 Task: Create a due date automation trigger when advanced on, 2 working days after a card is due add basic not assigned to member @aryan at 11:00 AM.
Action: Mouse moved to (827, 258)
Screenshot: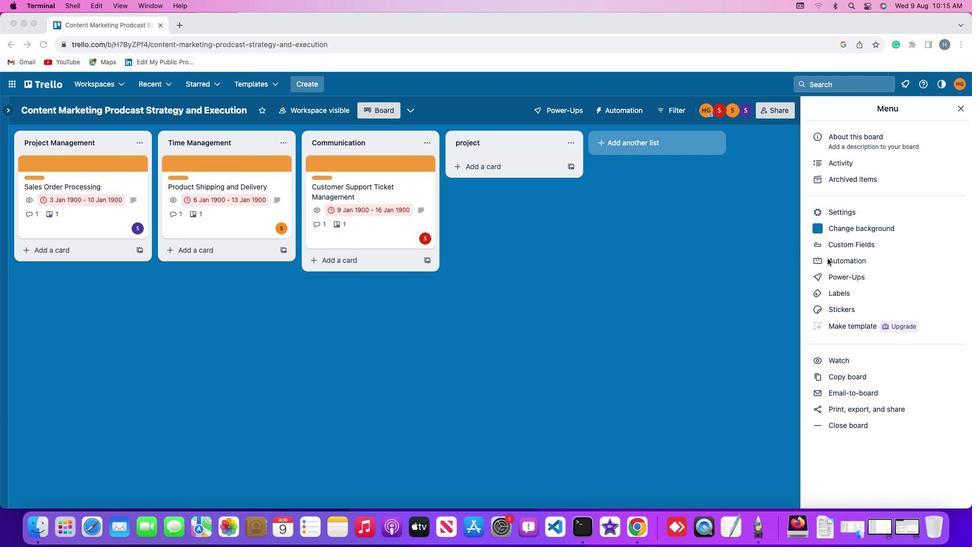
Action: Mouse pressed left at (827, 258)
Screenshot: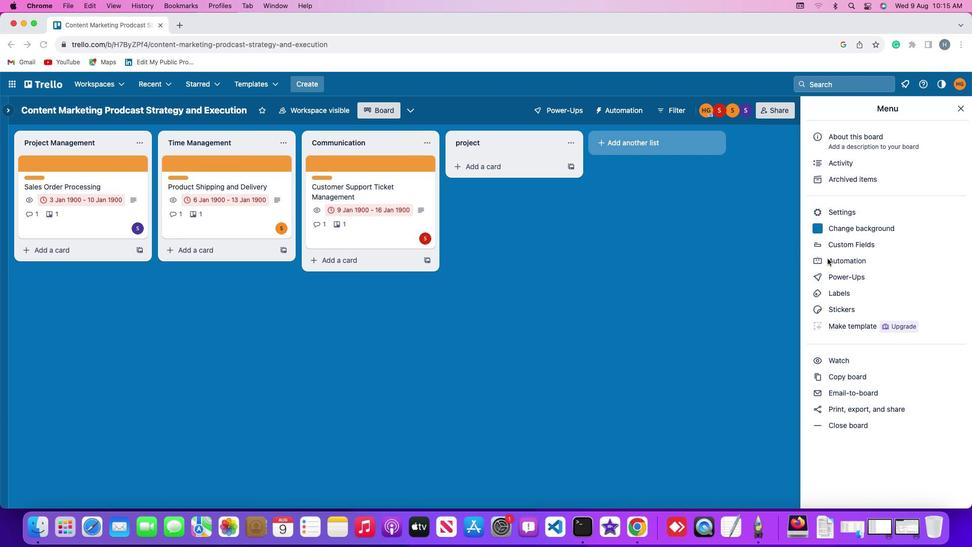 
Action: Mouse pressed left at (827, 258)
Screenshot: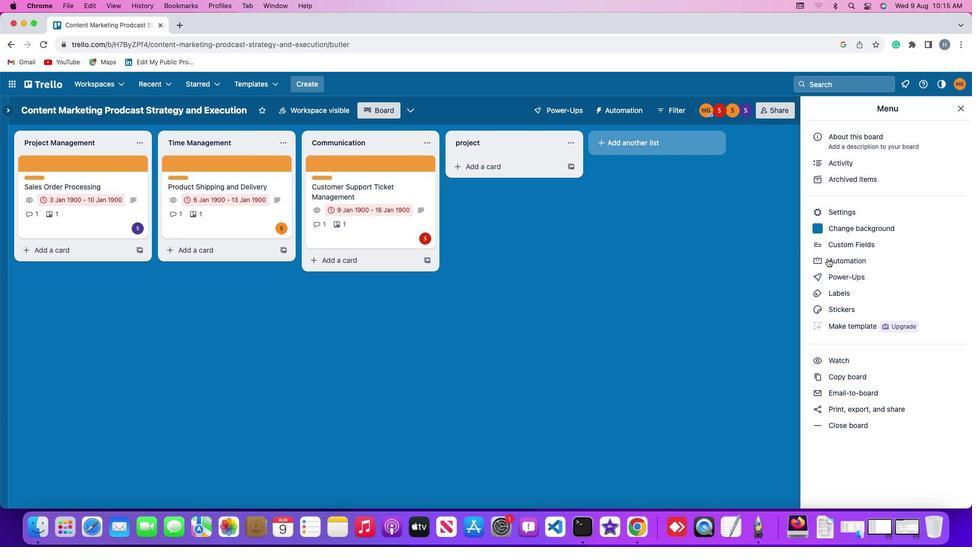 
Action: Mouse moved to (60, 239)
Screenshot: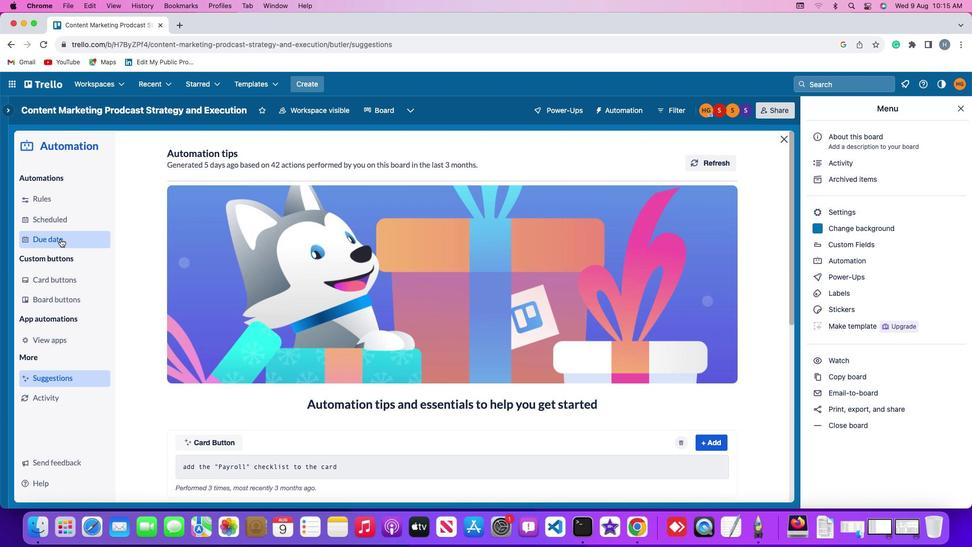 
Action: Mouse pressed left at (60, 239)
Screenshot: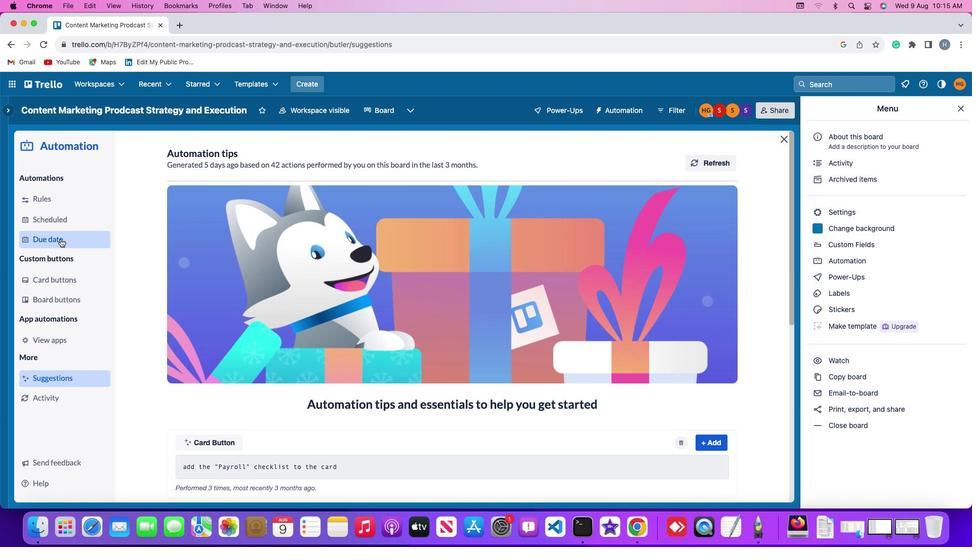 
Action: Mouse moved to (675, 159)
Screenshot: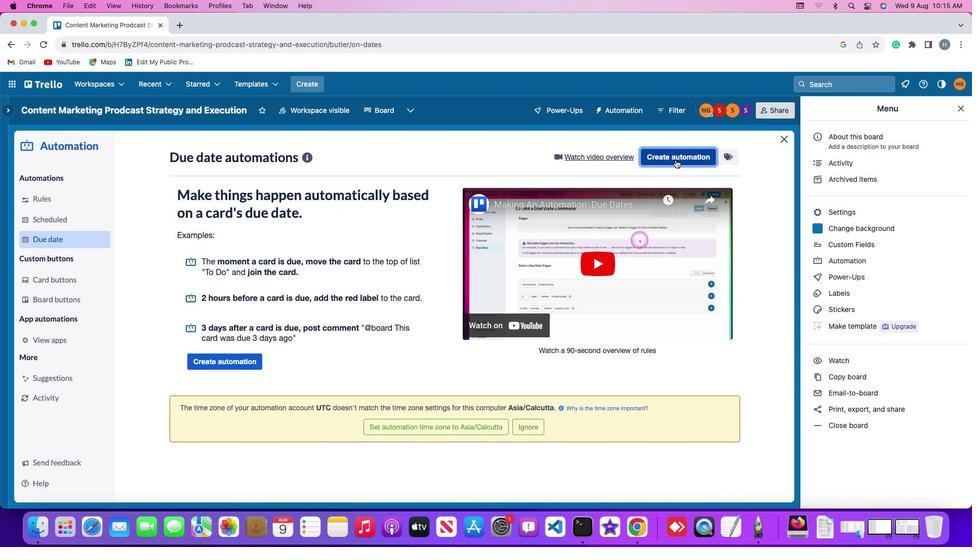 
Action: Mouse pressed left at (675, 159)
Screenshot: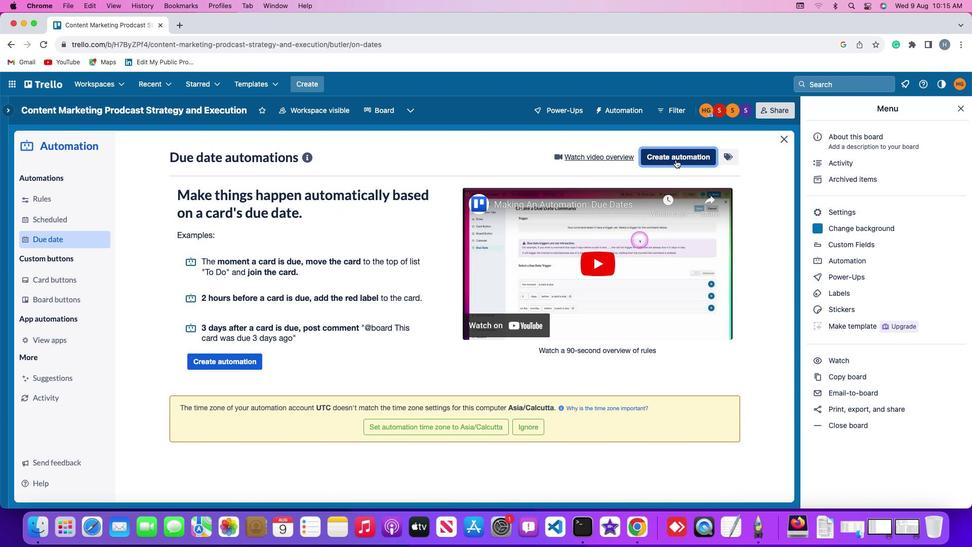 
Action: Mouse moved to (359, 254)
Screenshot: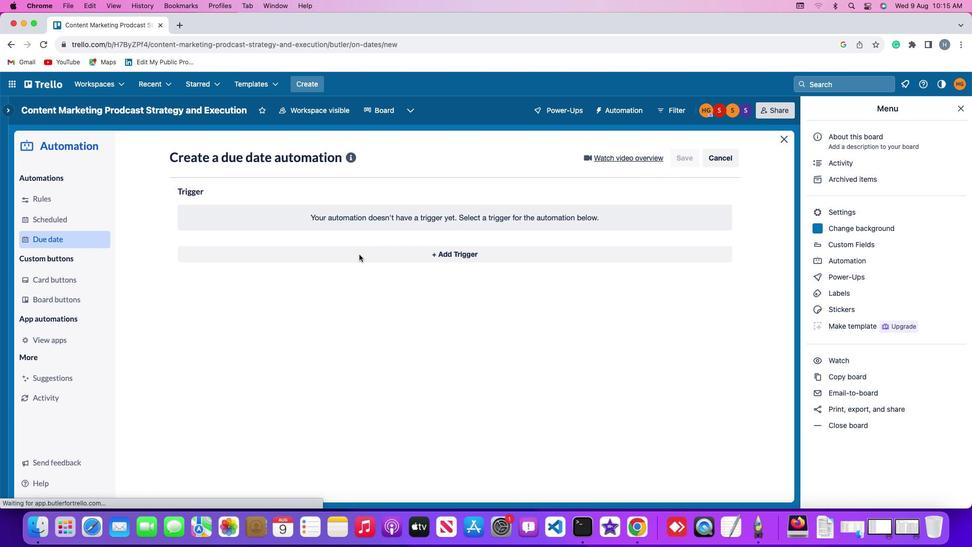 
Action: Mouse pressed left at (359, 254)
Screenshot: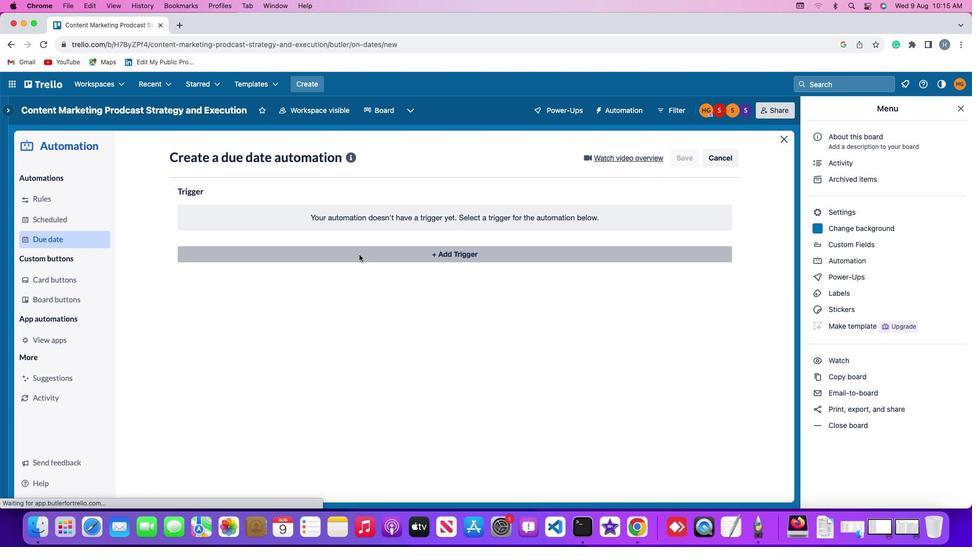 
Action: Mouse moved to (195, 412)
Screenshot: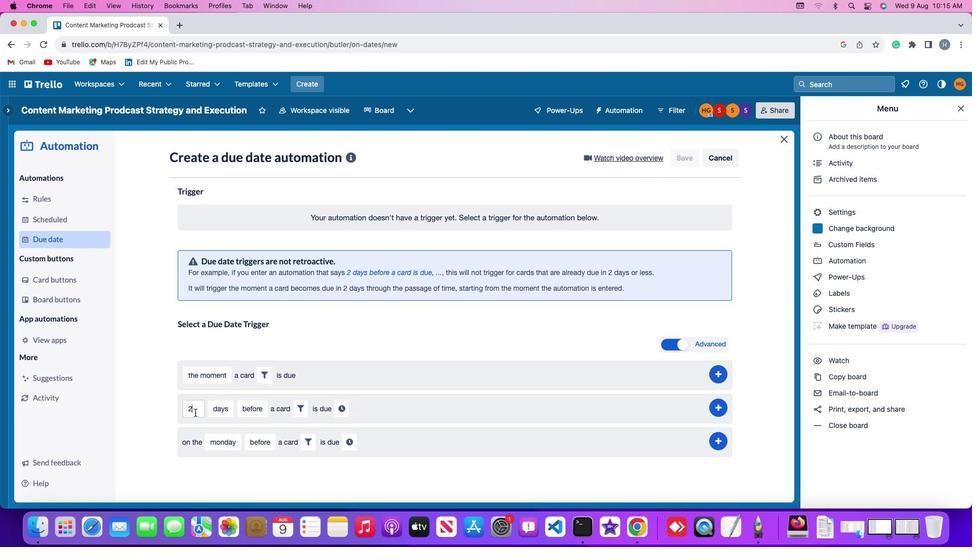 
Action: Mouse pressed left at (195, 412)
Screenshot: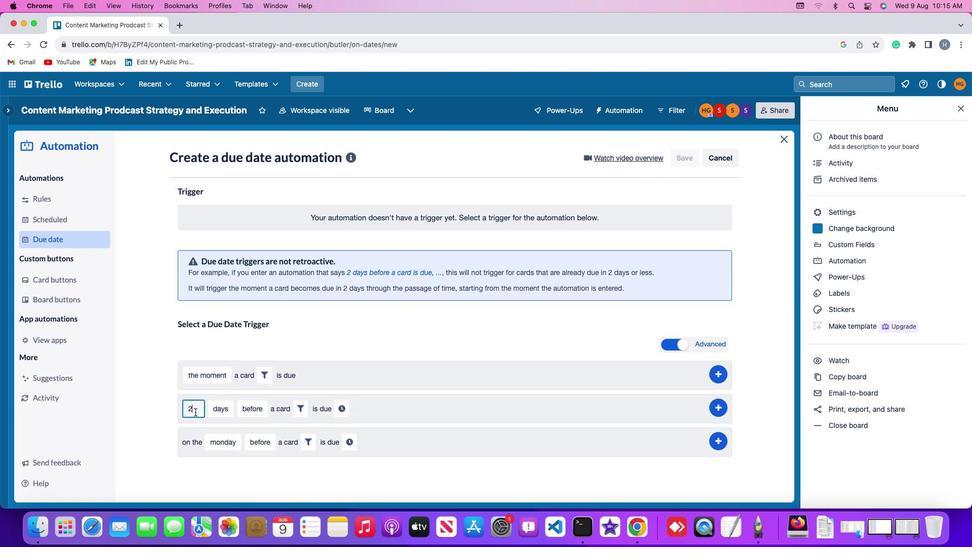
Action: Mouse moved to (195, 410)
Screenshot: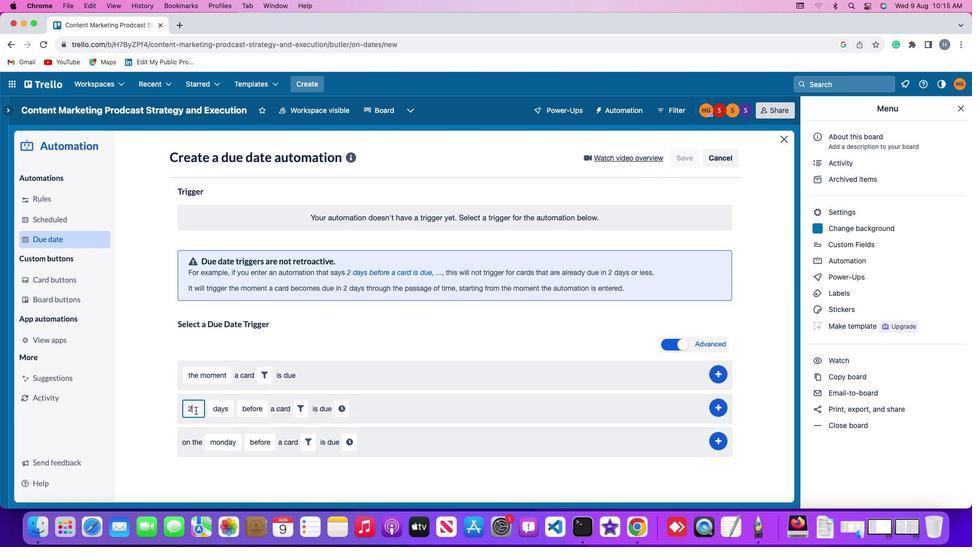 
Action: Key pressed Key.backspace'2'
Screenshot: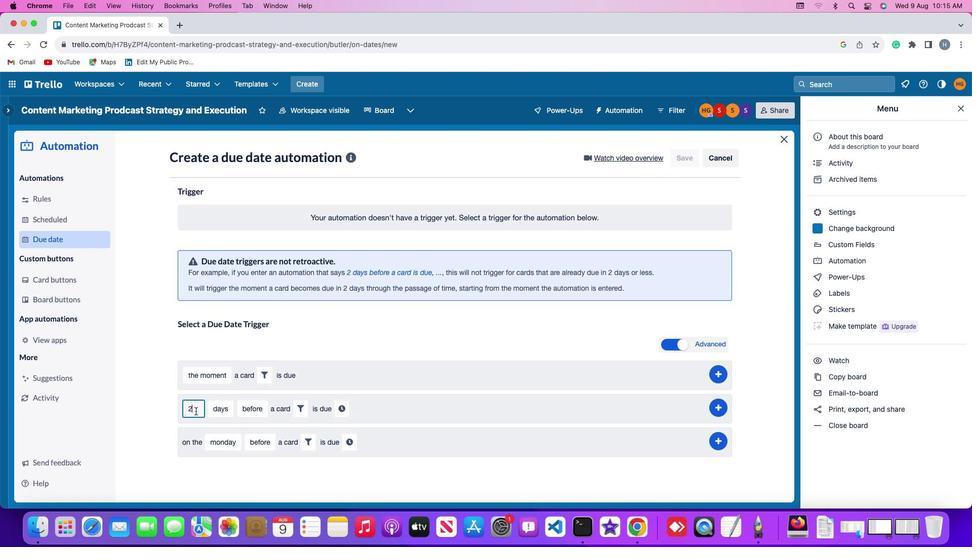 
Action: Mouse moved to (220, 412)
Screenshot: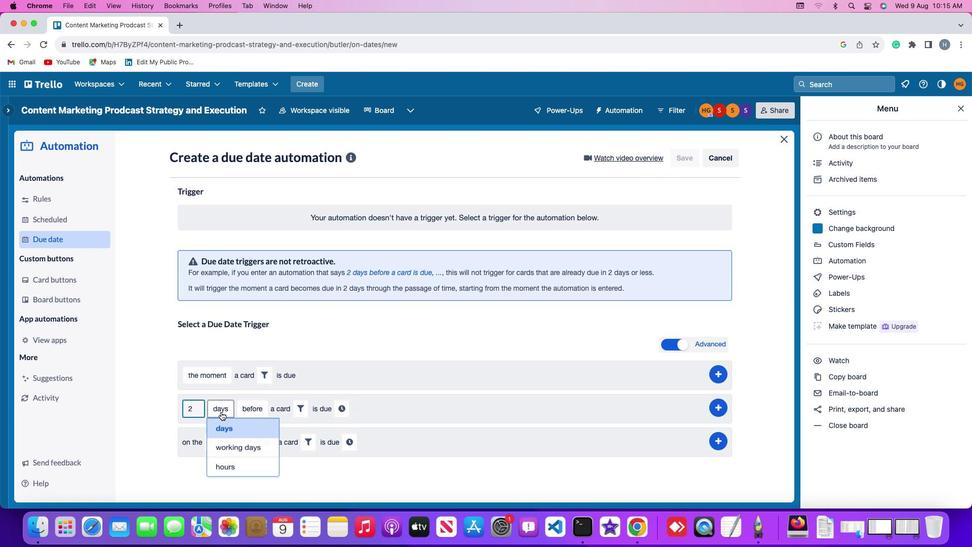 
Action: Mouse pressed left at (220, 412)
Screenshot: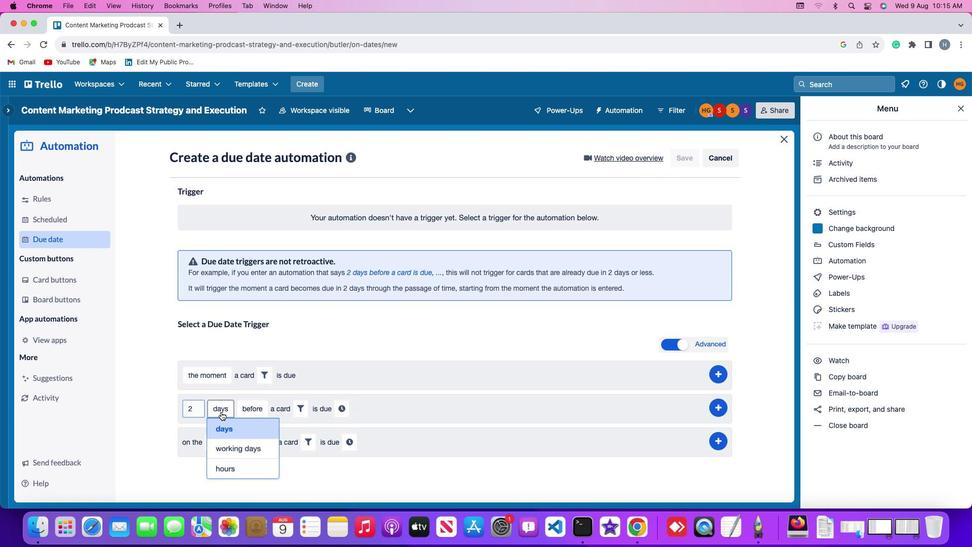
Action: Mouse moved to (225, 447)
Screenshot: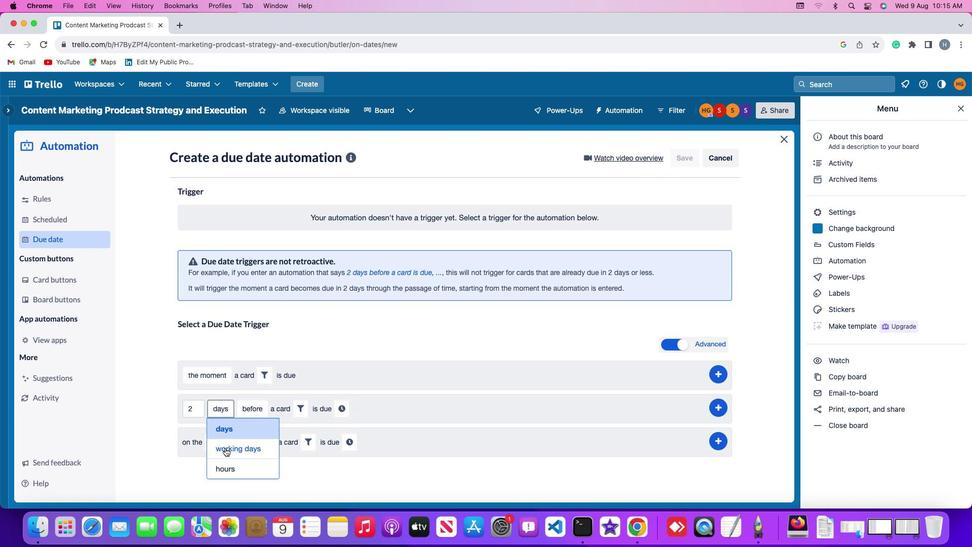 
Action: Mouse pressed left at (225, 447)
Screenshot: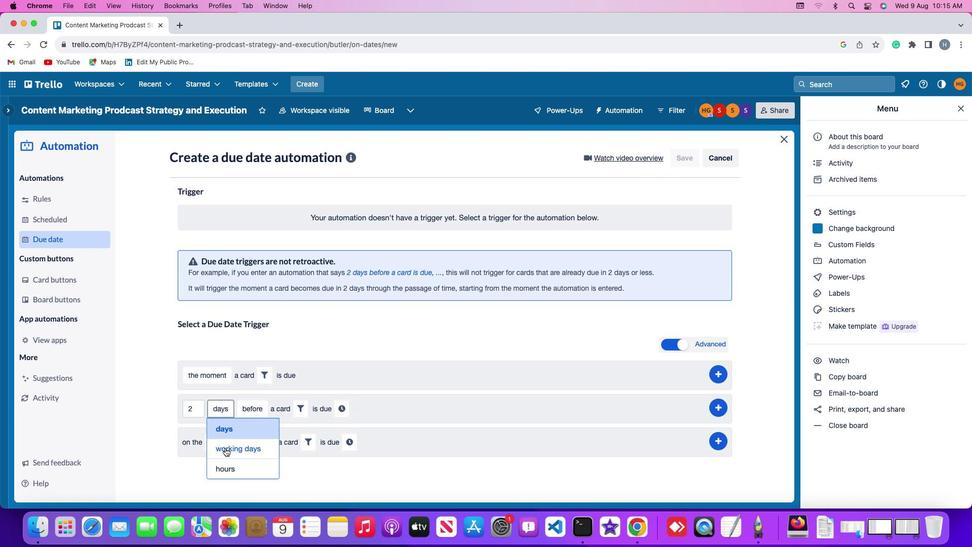 
Action: Mouse moved to (277, 409)
Screenshot: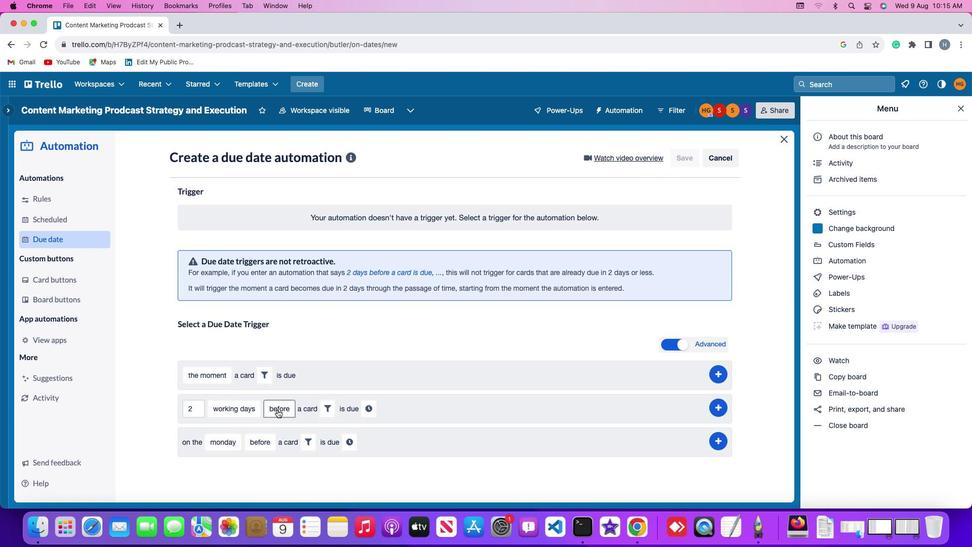 
Action: Mouse pressed left at (277, 409)
Screenshot: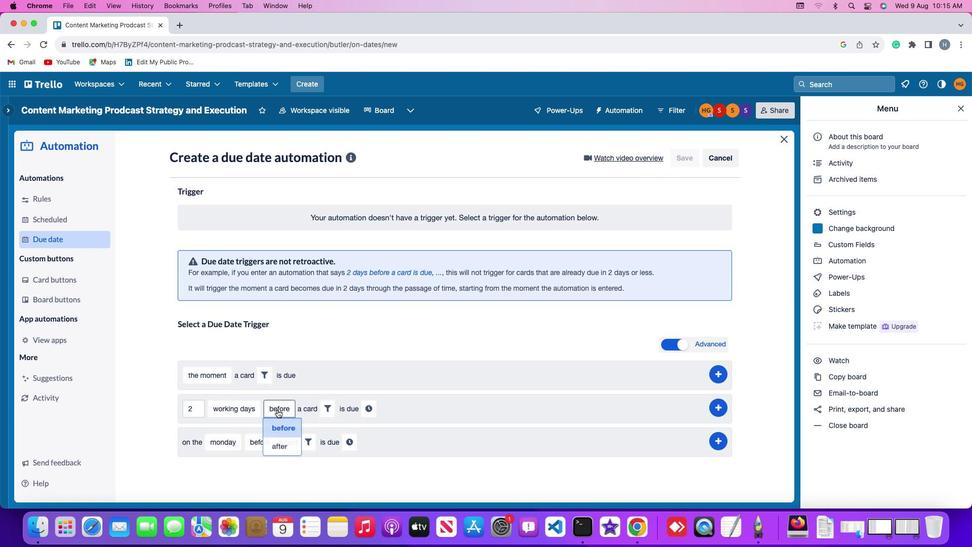 
Action: Mouse moved to (276, 448)
Screenshot: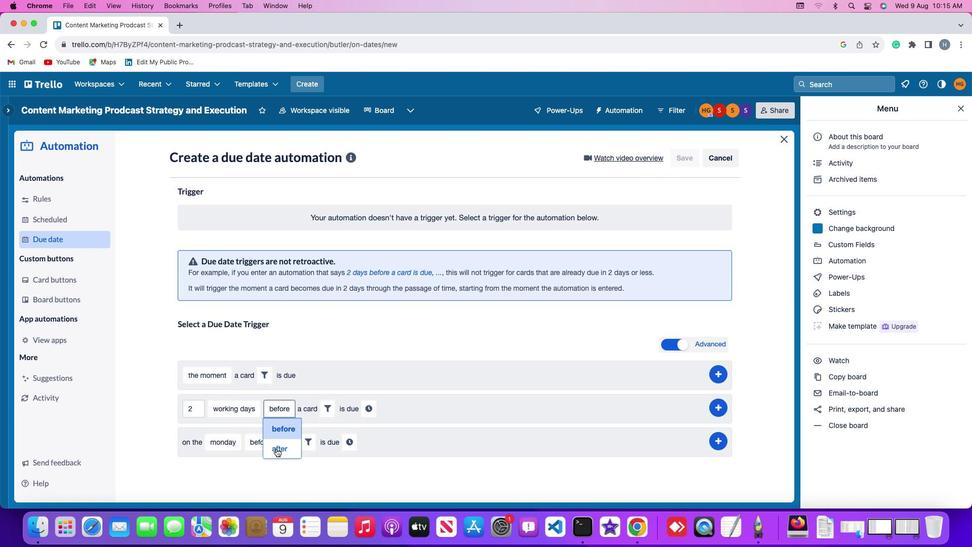 
Action: Mouse pressed left at (276, 448)
Screenshot: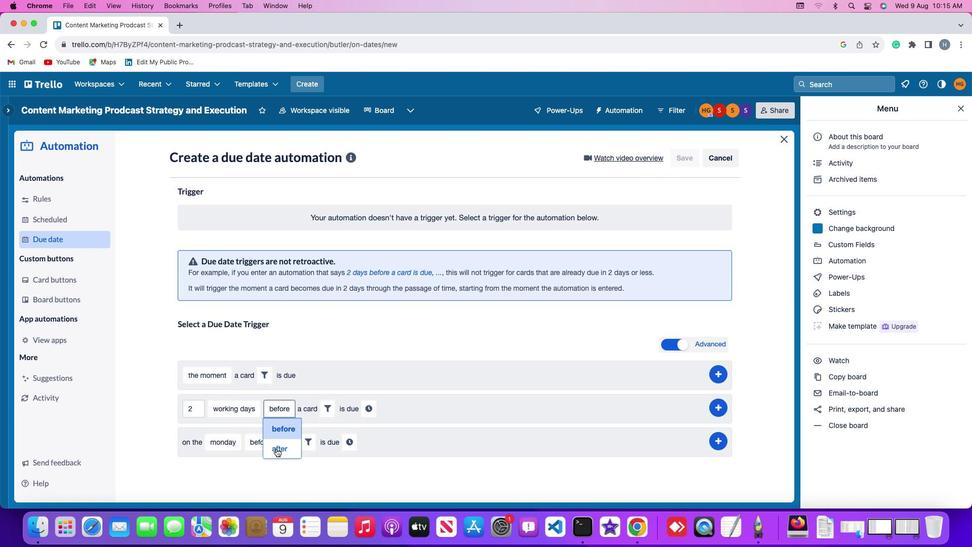 
Action: Mouse moved to (318, 411)
Screenshot: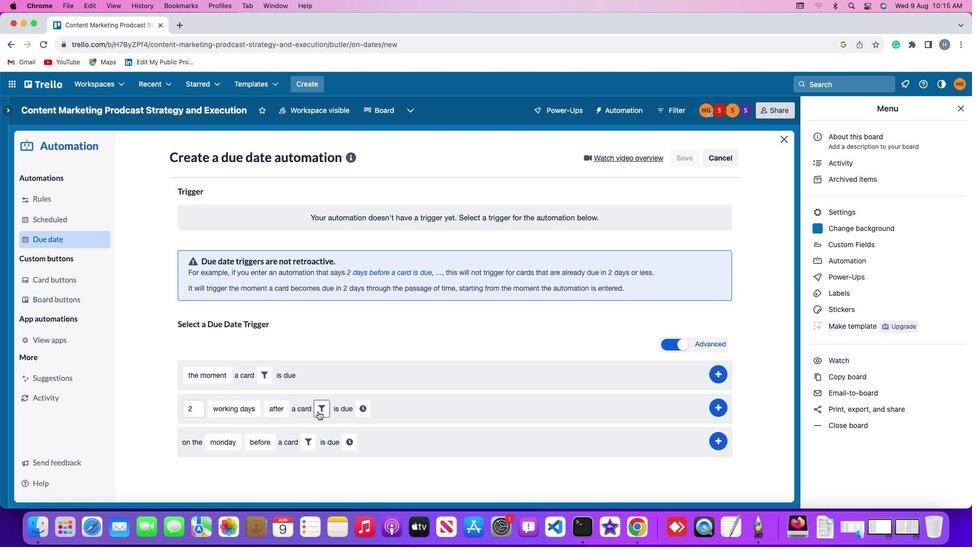 
Action: Mouse pressed left at (318, 411)
Screenshot: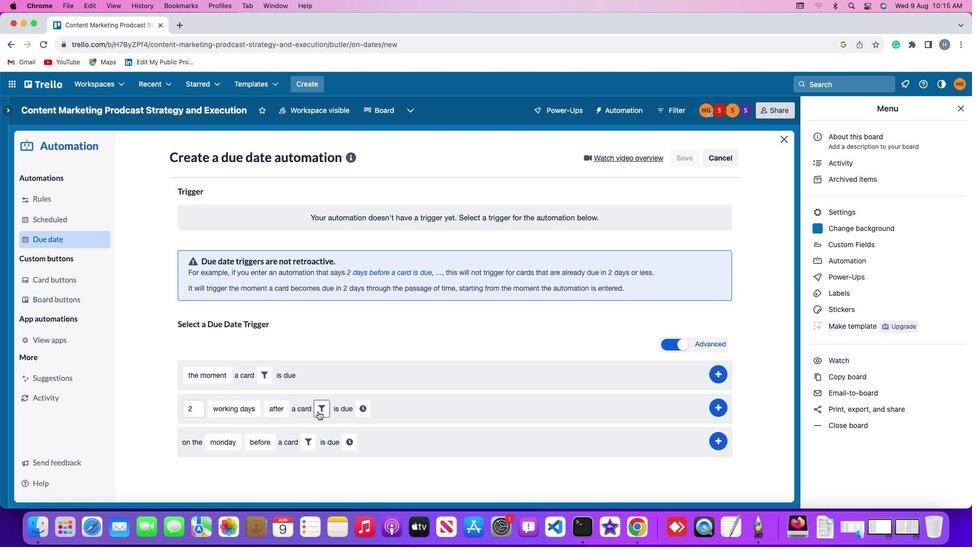 
Action: Mouse moved to (299, 473)
Screenshot: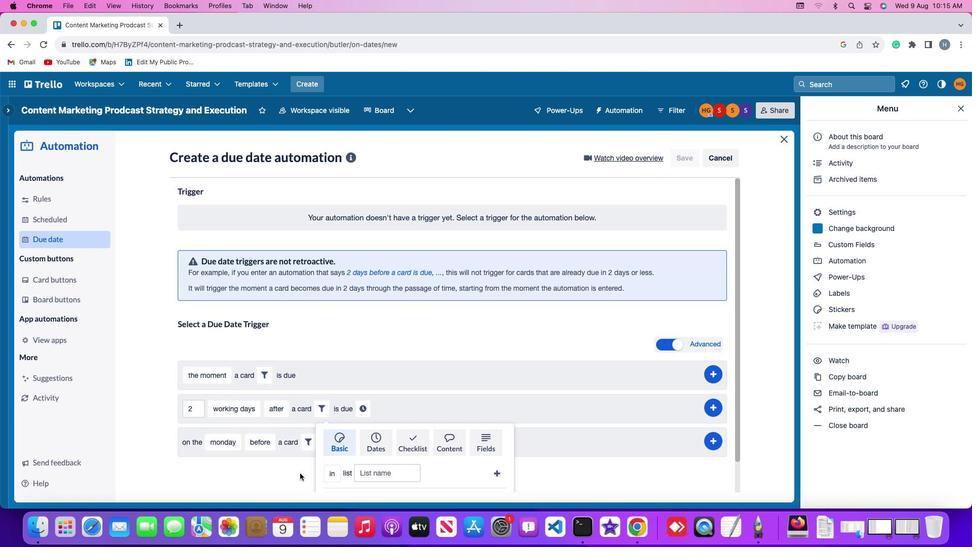 
Action: Mouse scrolled (299, 473) with delta (0, 0)
Screenshot: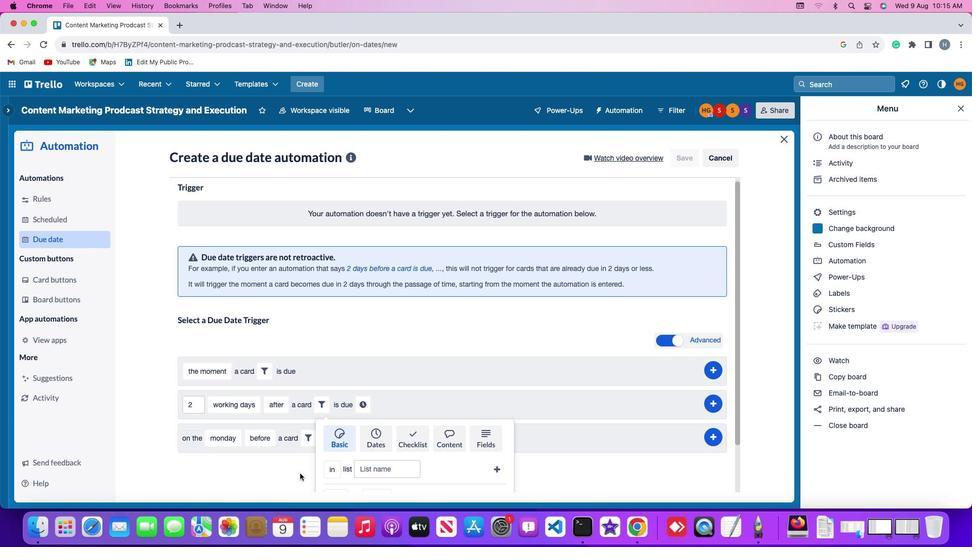 
Action: Mouse scrolled (299, 473) with delta (0, 0)
Screenshot: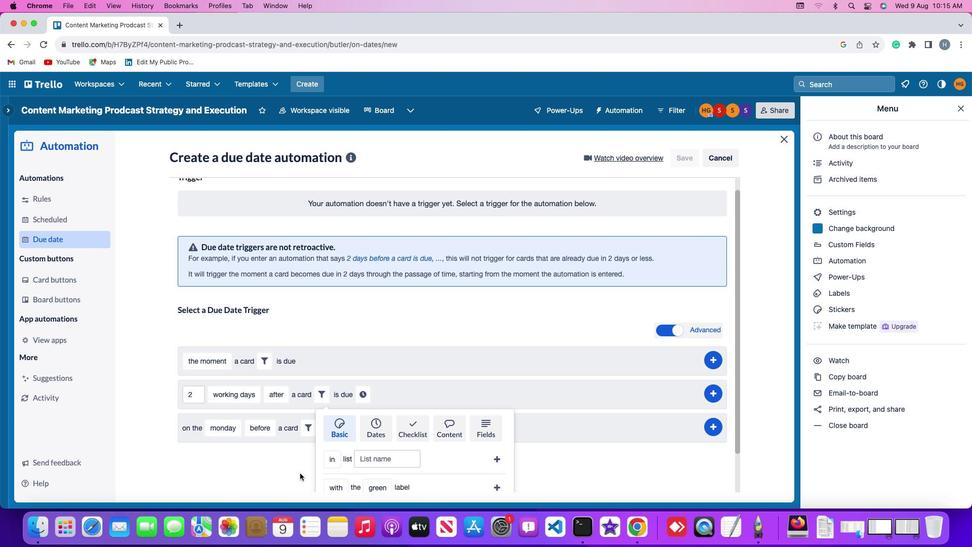 
Action: Mouse scrolled (299, 473) with delta (0, -1)
Screenshot: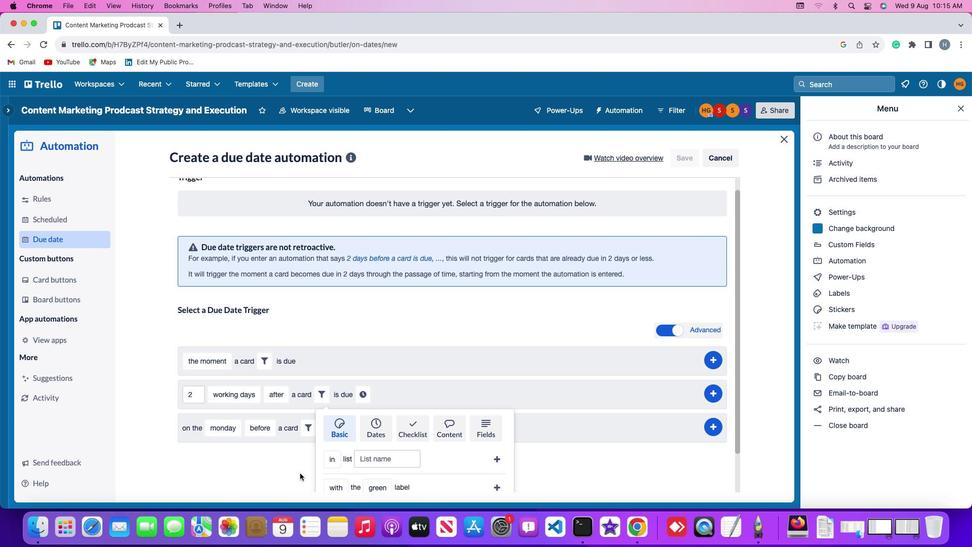 
Action: Mouse scrolled (299, 473) with delta (0, -2)
Screenshot: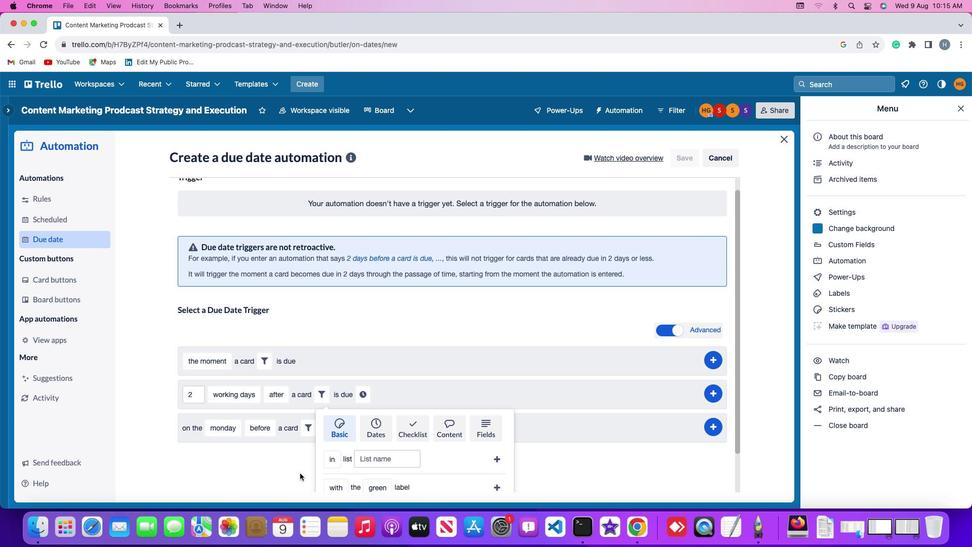 
Action: Mouse scrolled (299, 473) with delta (0, -3)
Screenshot: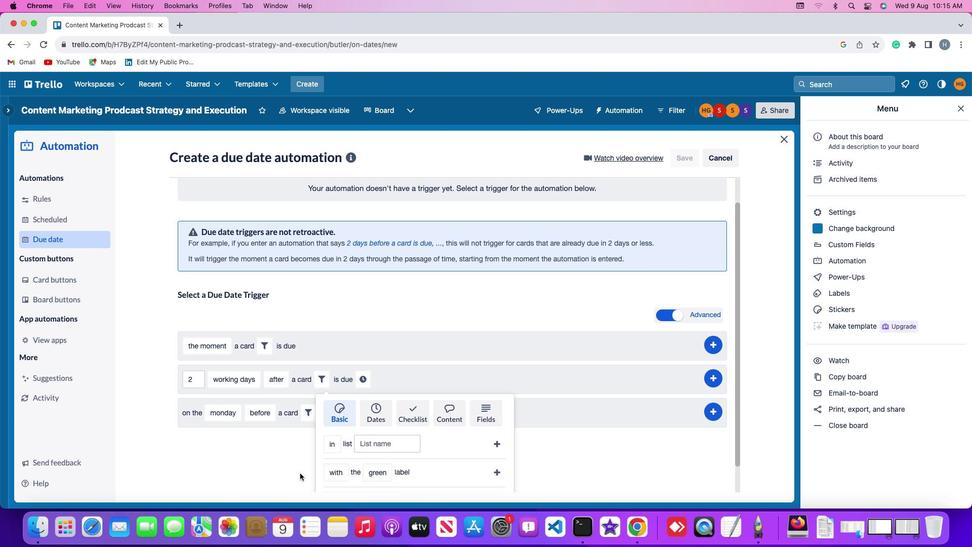 
Action: Mouse scrolled (299, 473) with delta (0, -3)
Screenshot: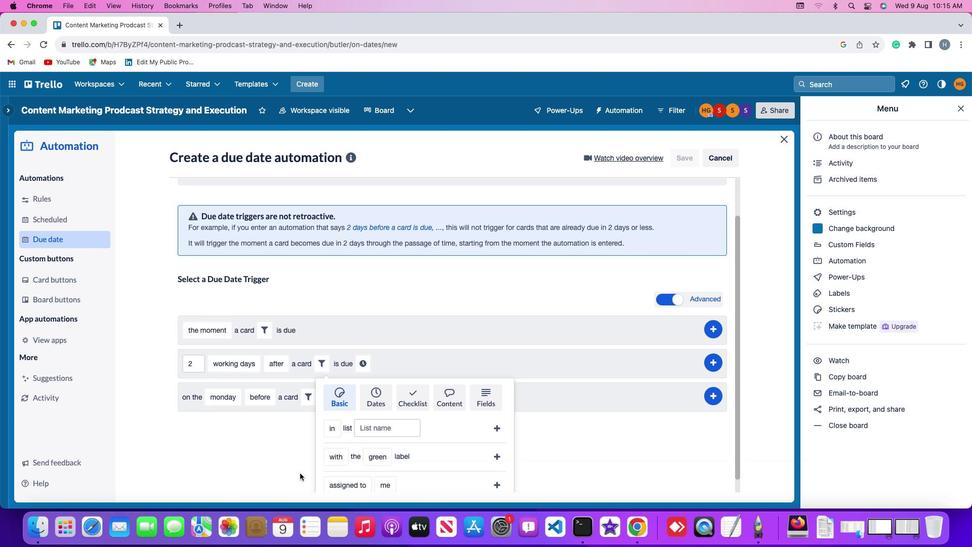 
Action: Mouse scrolled (299, 473) with delta (0, 0)
Screenshot: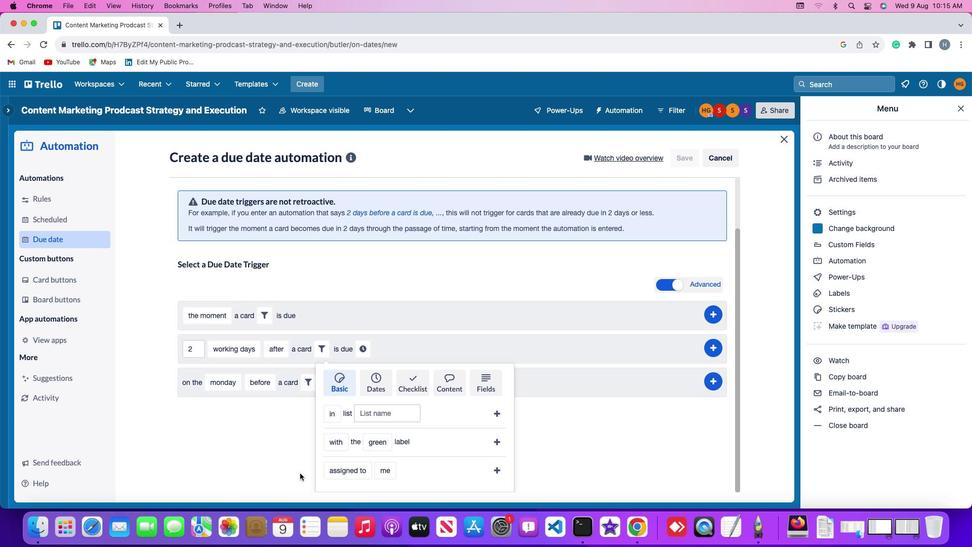
Action: Mouse scrolled (299, 473) with delta (0, 0)
Screenshot: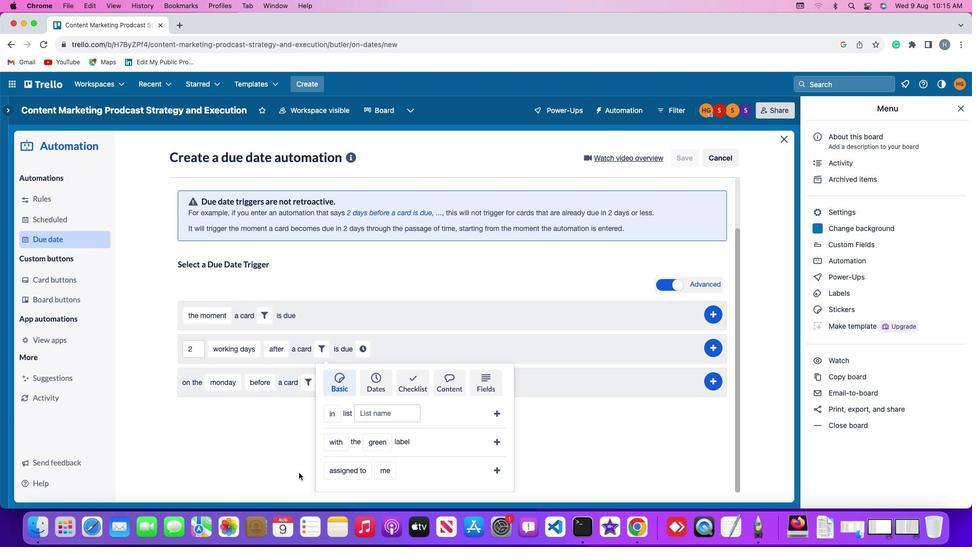 
Action: Mouse scrolled (299, 473) with delta (0, -1)
Screenshot: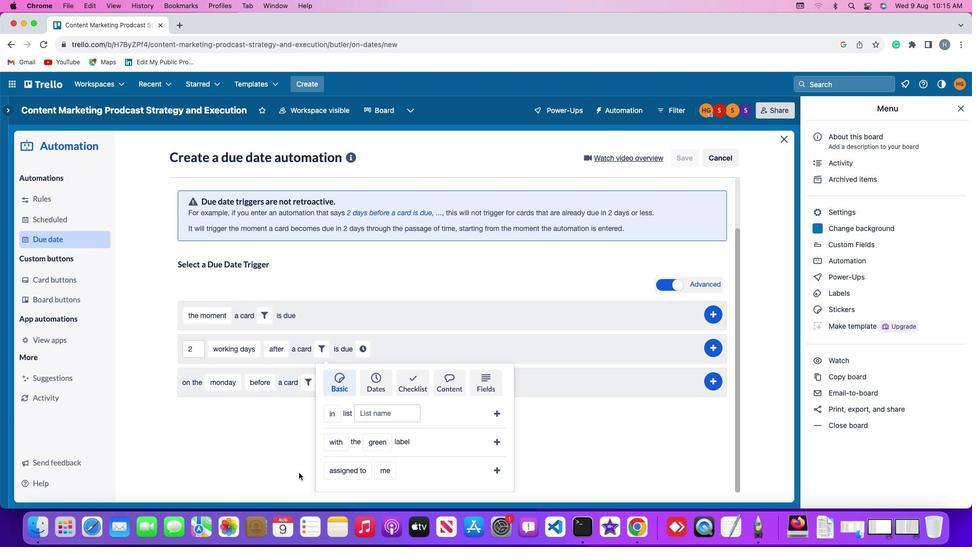 
Action: Mouse scrolled (299, 473) with delta (0, -2)
Screenshot: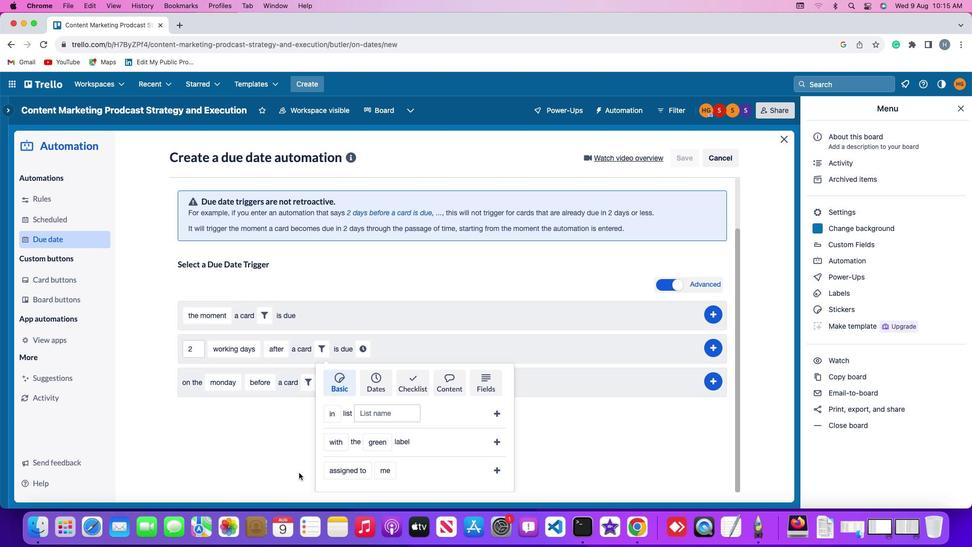 
Action: Mouse moved to (340, 475)
Screenshot: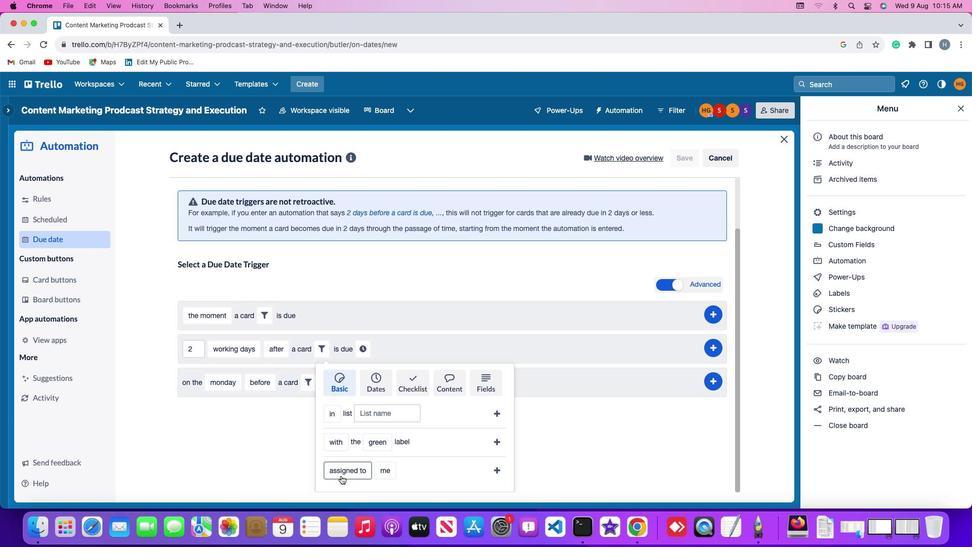 
Action: Mouse pressed left at (340, 475)
Screenshot: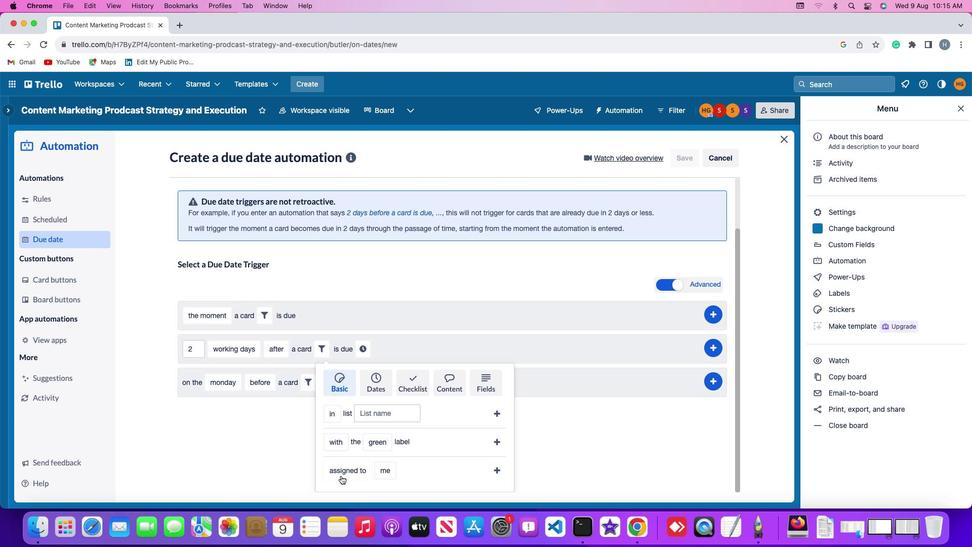 
Action: Mouse moved to (352, 451)
Screenshot: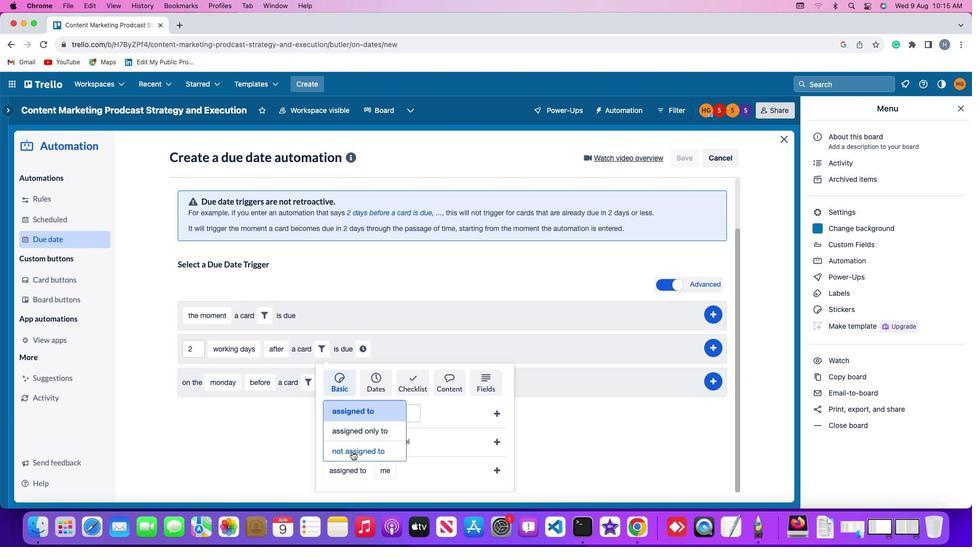 
Action: Mouse pressed left at (352, 451)
Screenshot: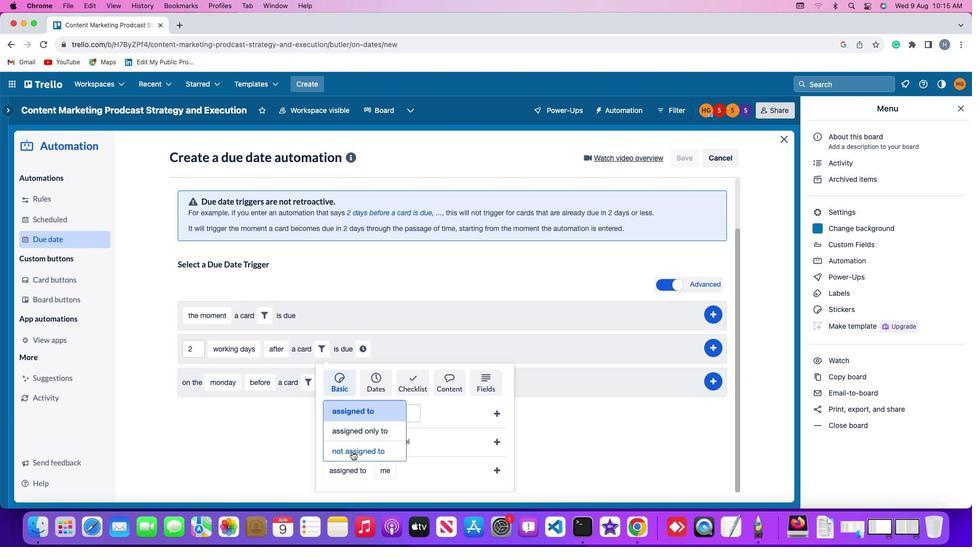 
Action: Mouse moved to (398, 469)
Screenshot: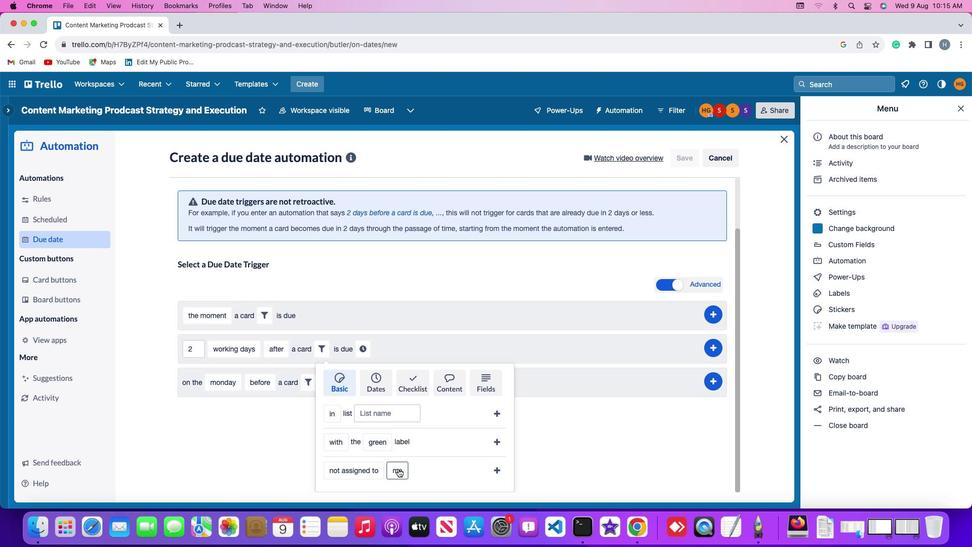 
Action: Mouse pressed left at (398, 469)
Screenshot: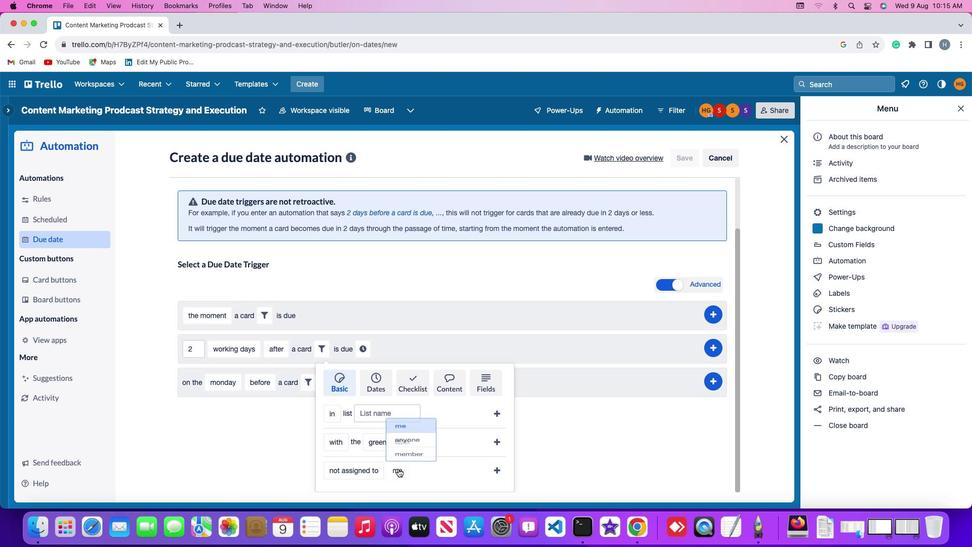 
Action: Mouse moved to (416, 445)
Screenshot: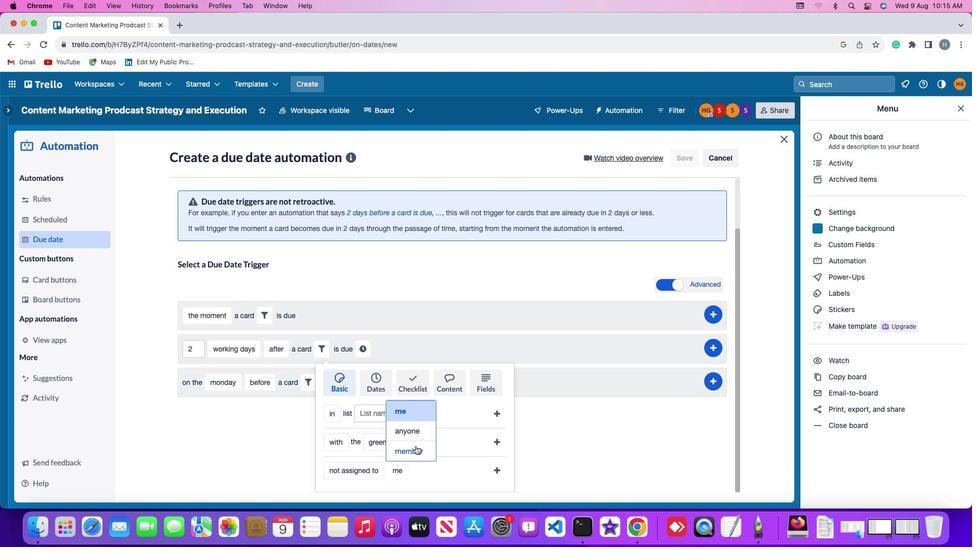 
Action: Mouse pressed left at (416, 445)
Screenshot: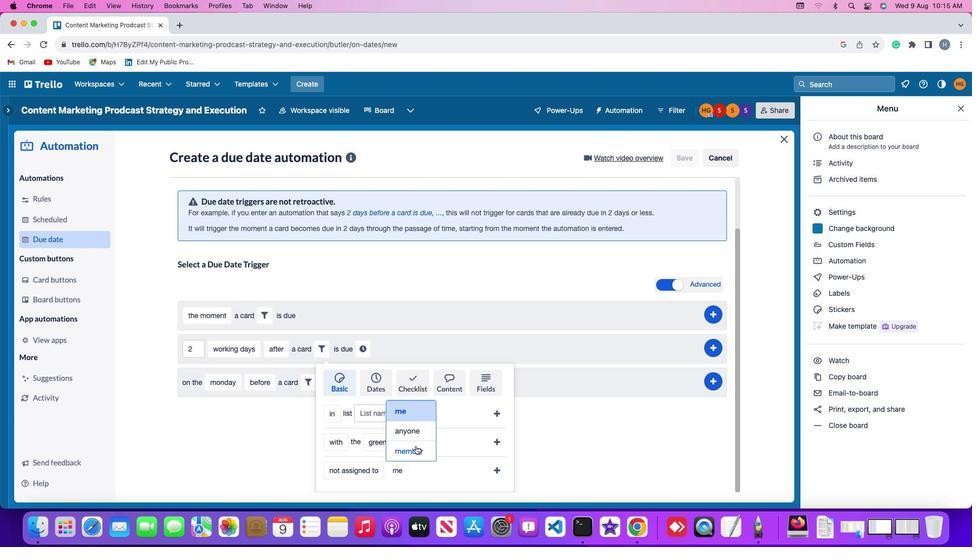 
Action: Mouse moved to (464, 469)
Screenshot: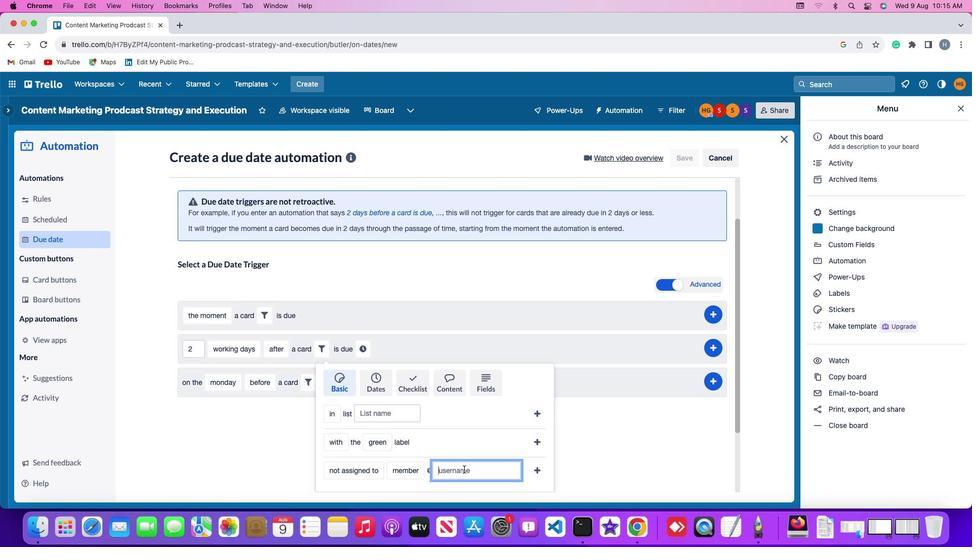 
Action: Mouse pressed left at (464, 469)
Screenshot: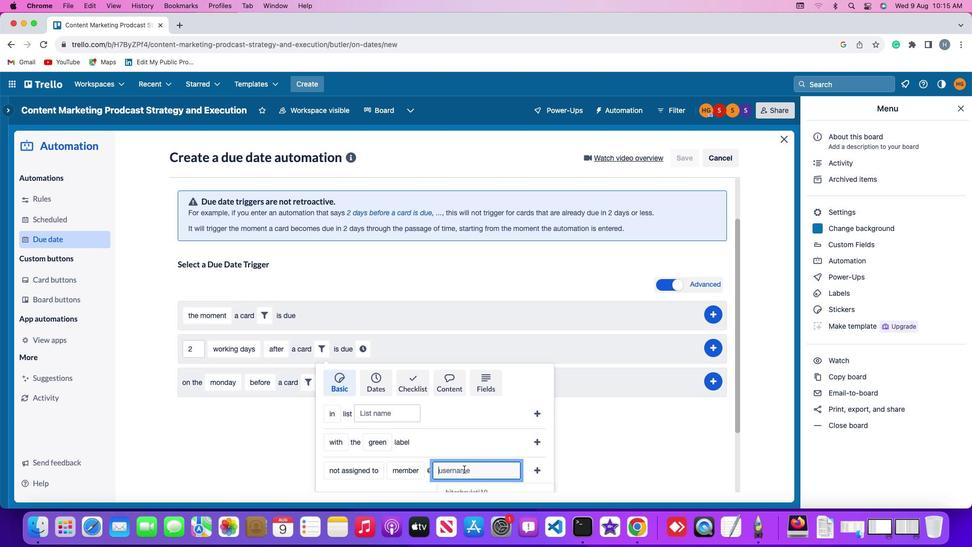 
Action: Mouse moved to (464, 468)
Screenshot: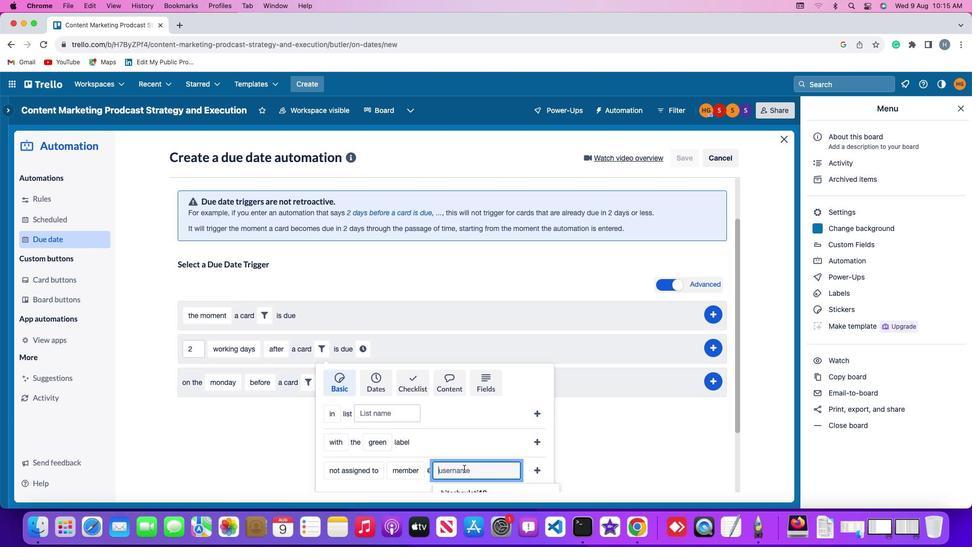 
Action: Key pressed 'a''r''y''a''n'
Screenshot: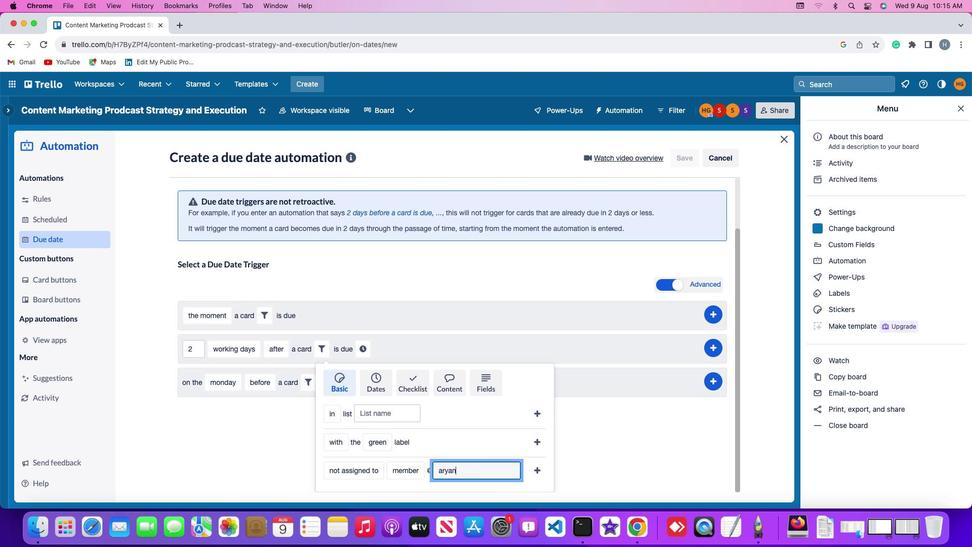 
Action: Mouse moved to (535, 469)
Screenshot: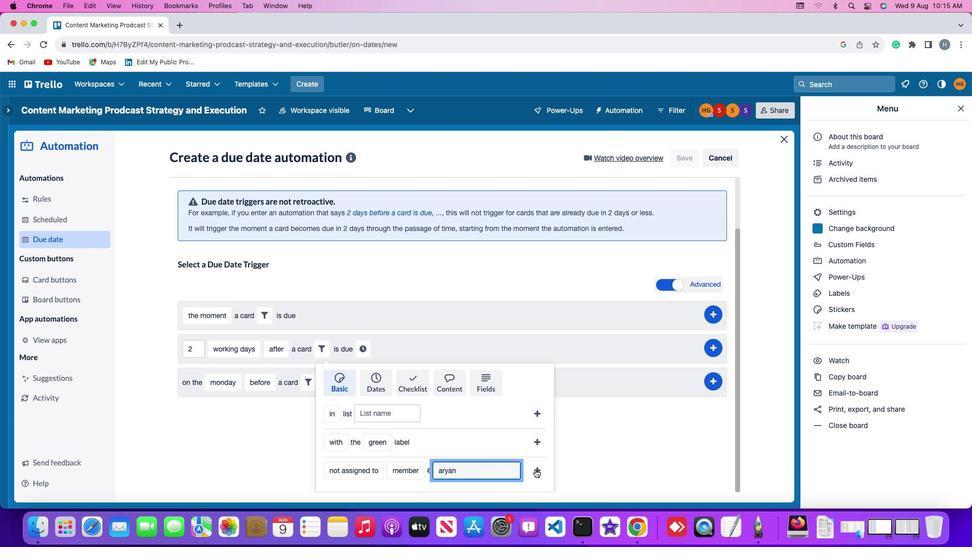 
Action: Mouse pressed left at (535, 469)
Screenshot: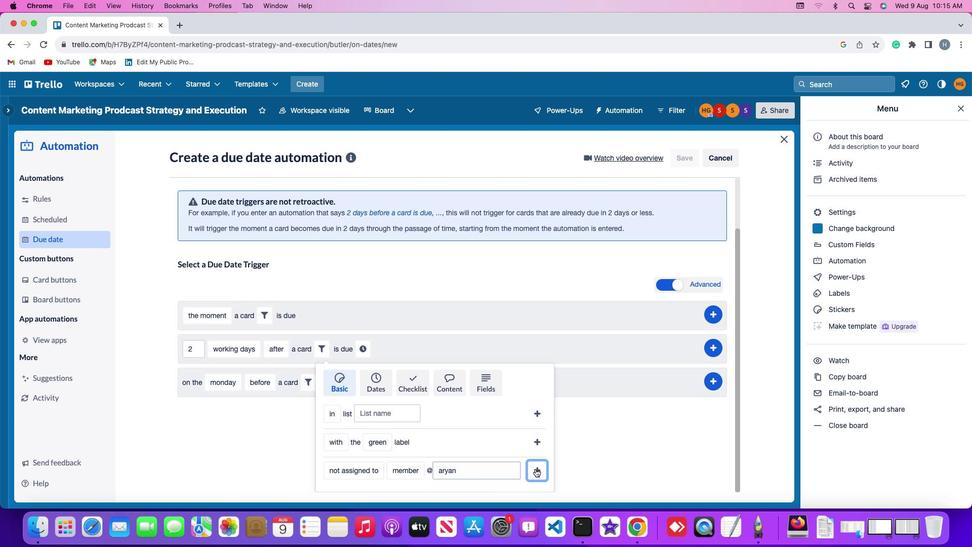 
Action: Mouse moved to (491, 406)
Screenshot: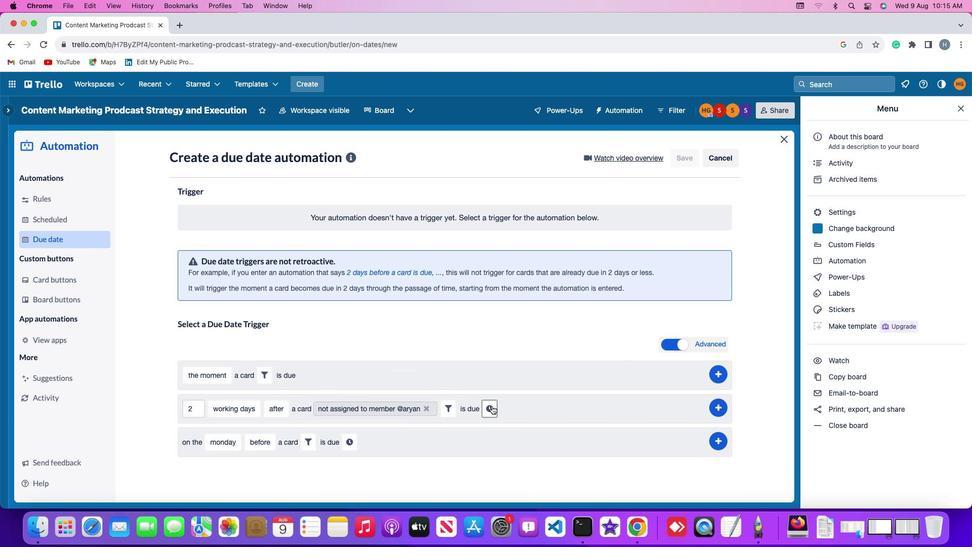 
Action: Mouse pressed left at (491, 406)
Screenshot: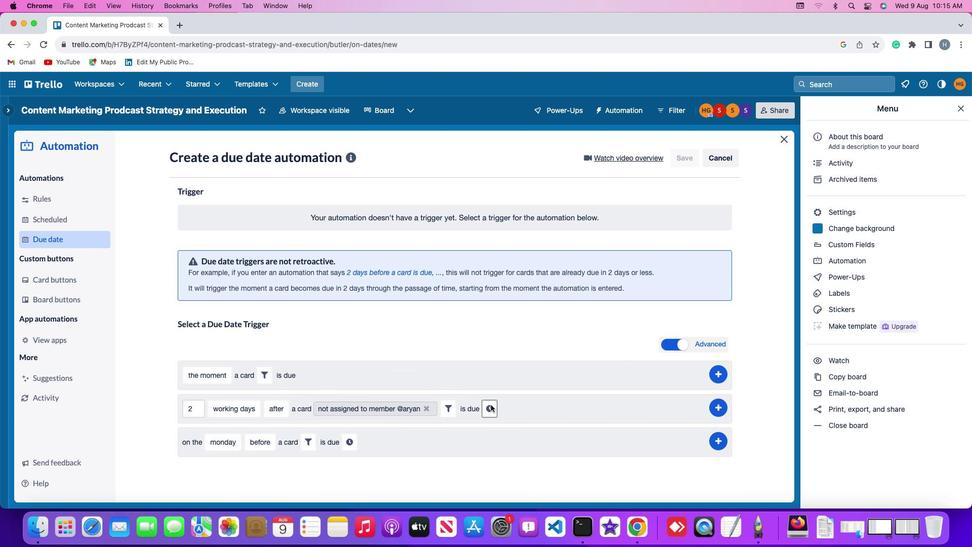 
Action: Mouse moved to (511, 409)
Screenshot: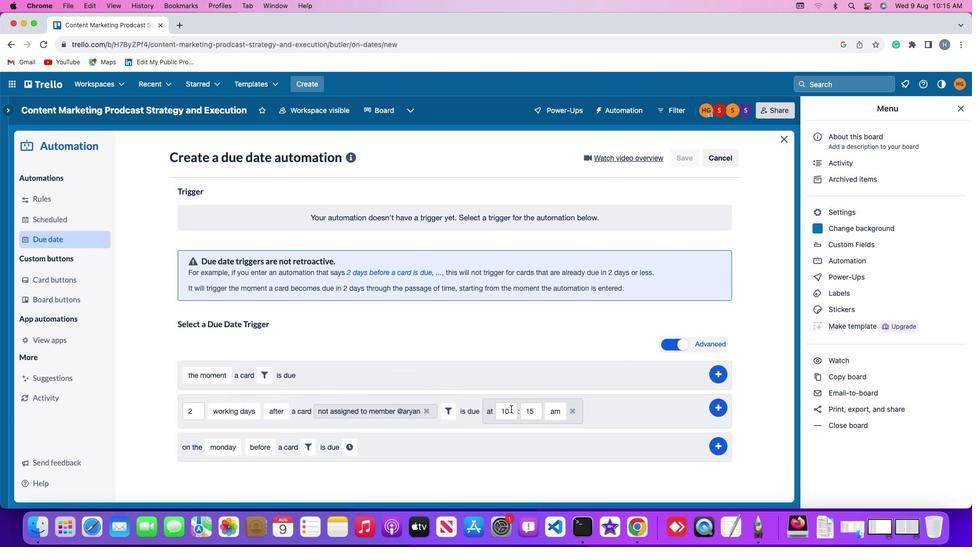 
Action: Mouse pressed left at (511, 409)
Screenshot: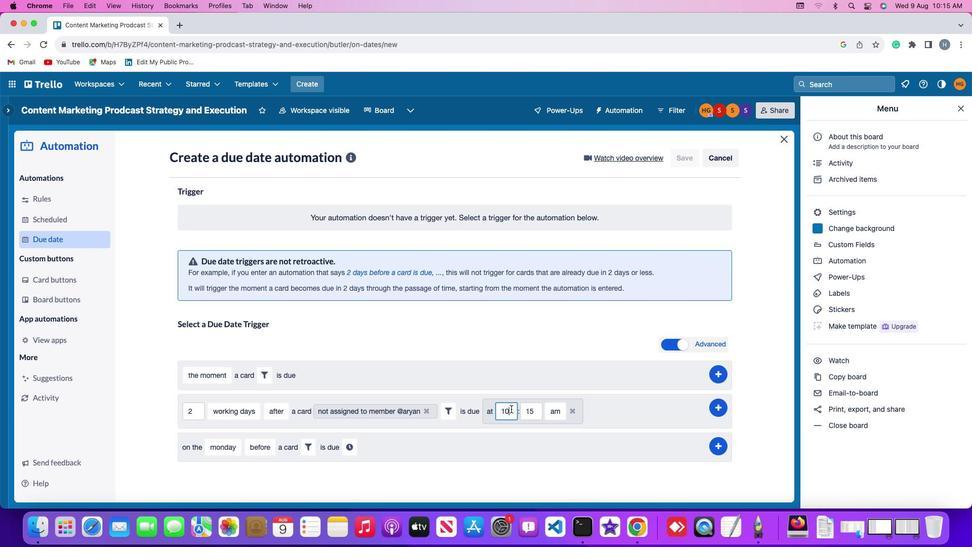
Action: Mouse moved to (511, 409)
Screenshot: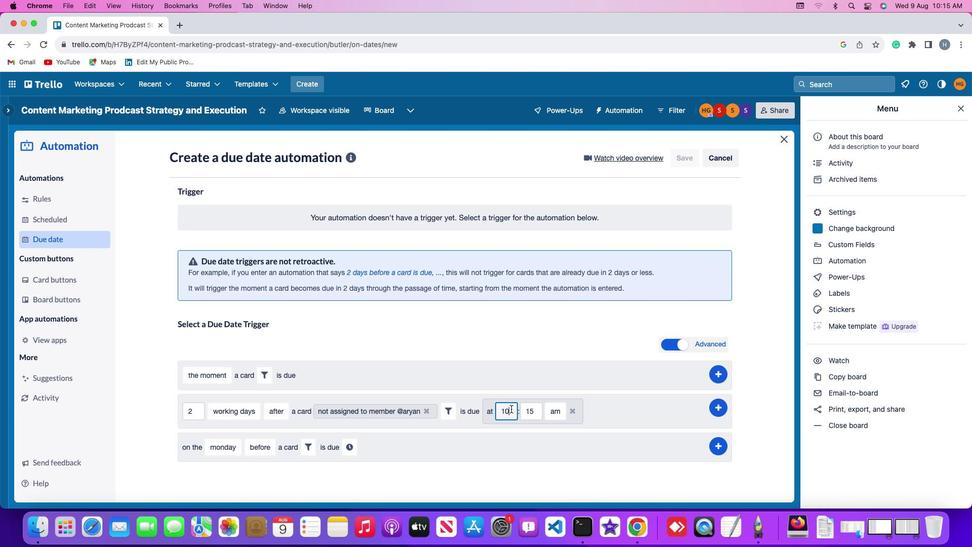 
Action: Key pressed Key.backspaceKey.backspace'1''1'
Screenshot: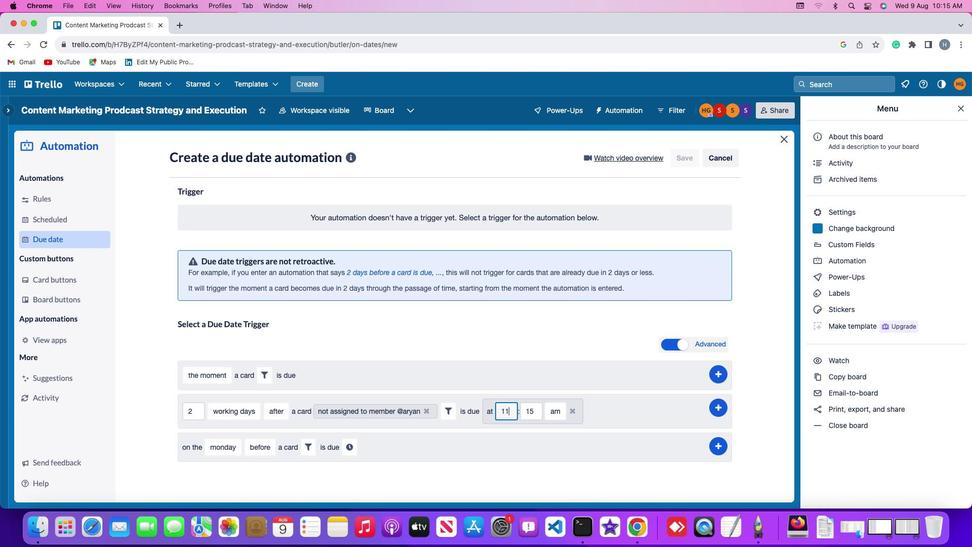 
Action: Mouse moved to (535, 410)
Screenshot: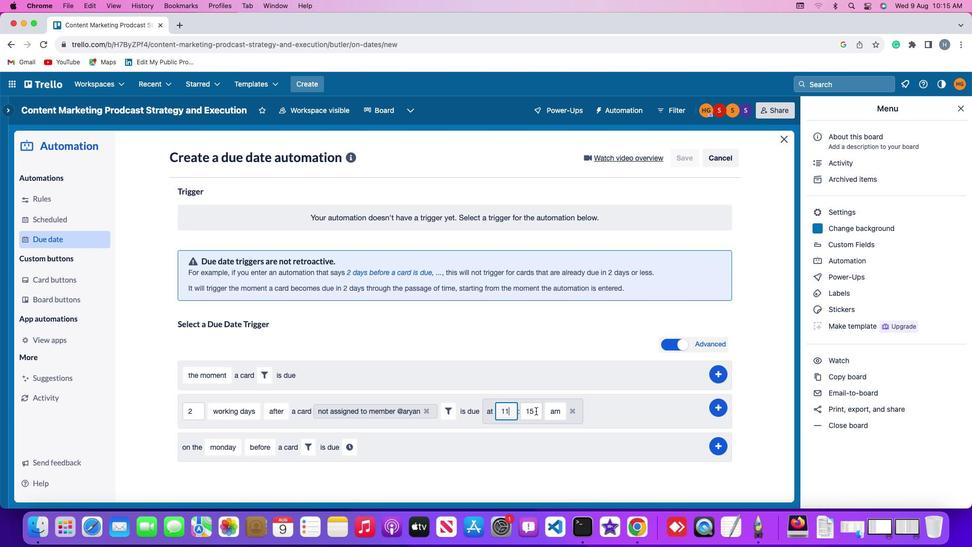 
Action: Mouse pressed left at (535, 410)
Screenshot: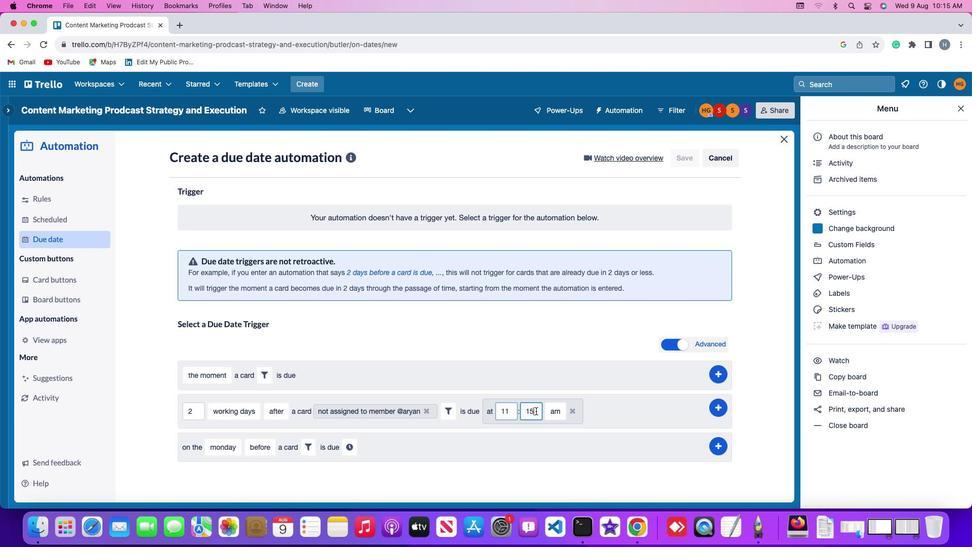 
Action: Key pressed Key.backspaceKey.backspaceKey.backspace'0''0'
Screenshot: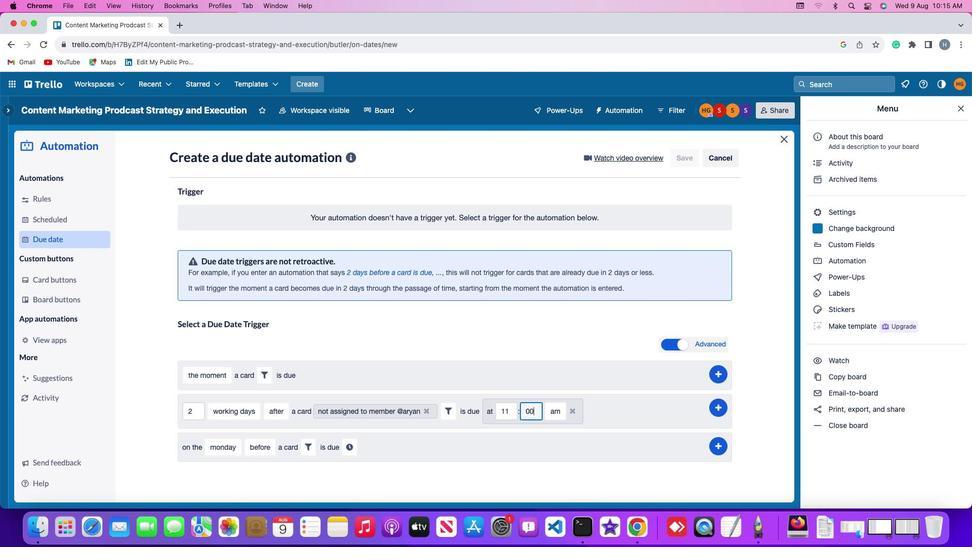 
Action: Mouse moved to (560, 409)
Screenshot: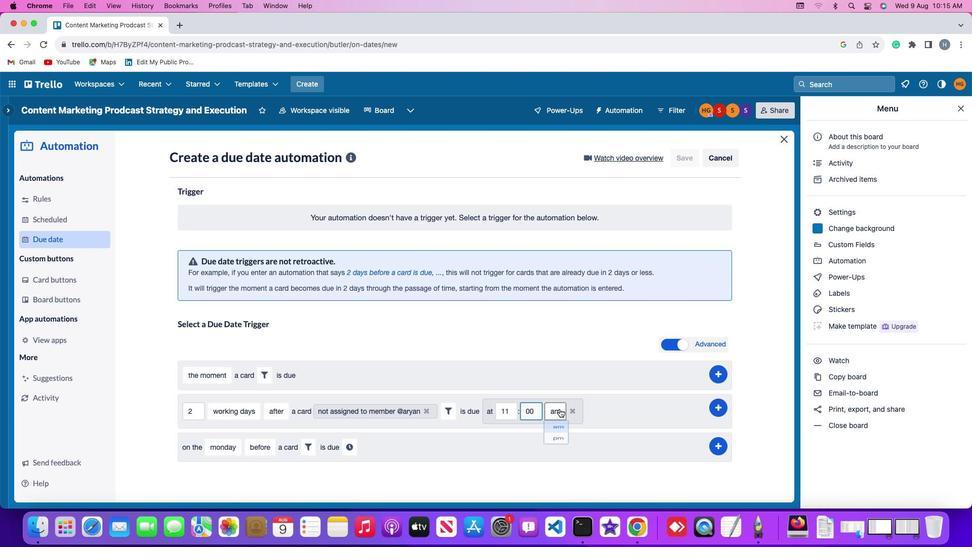 
Action: Mouse pressed left at (560, 409)
Screenshot: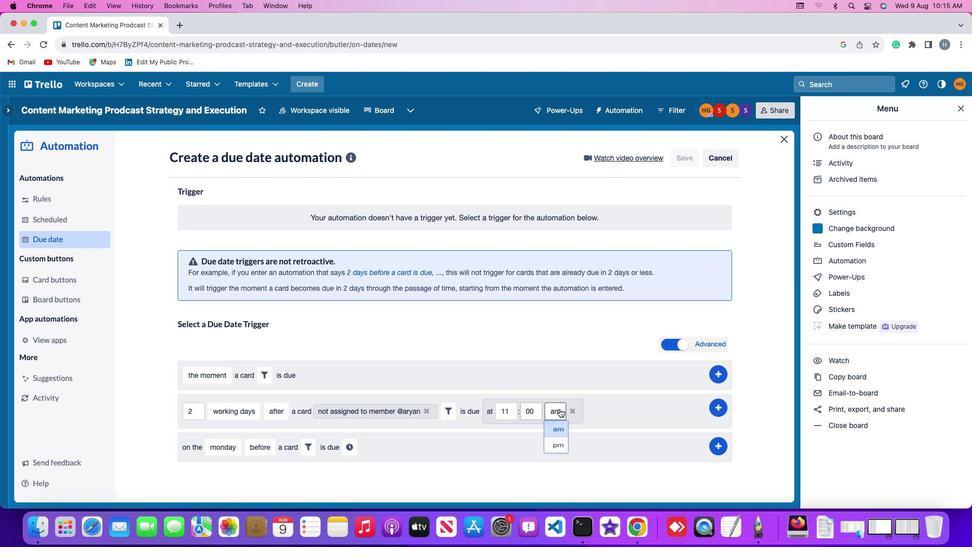 
Action: Mouse moved to (556, 431)
Screenshot: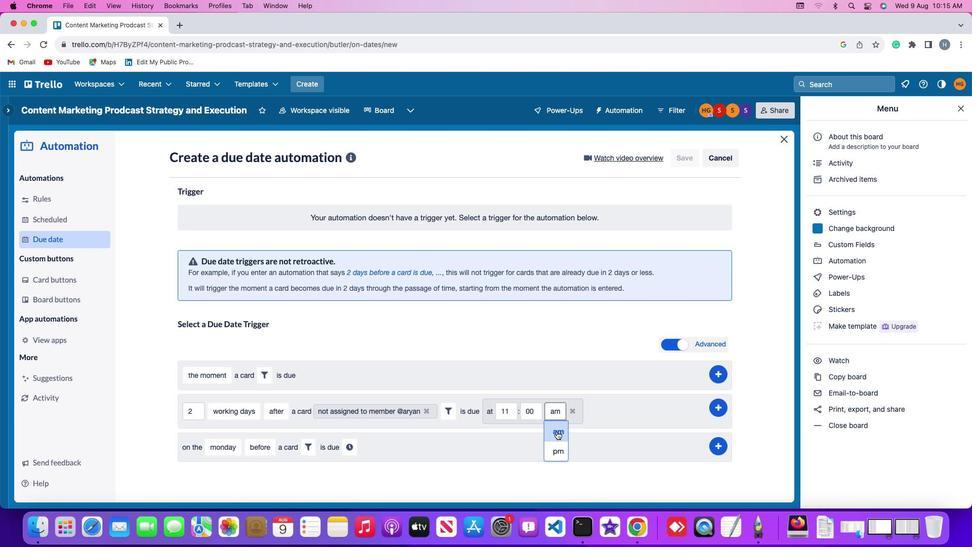 
Action: Mouse pressed left at (556, 431)
Screenshot: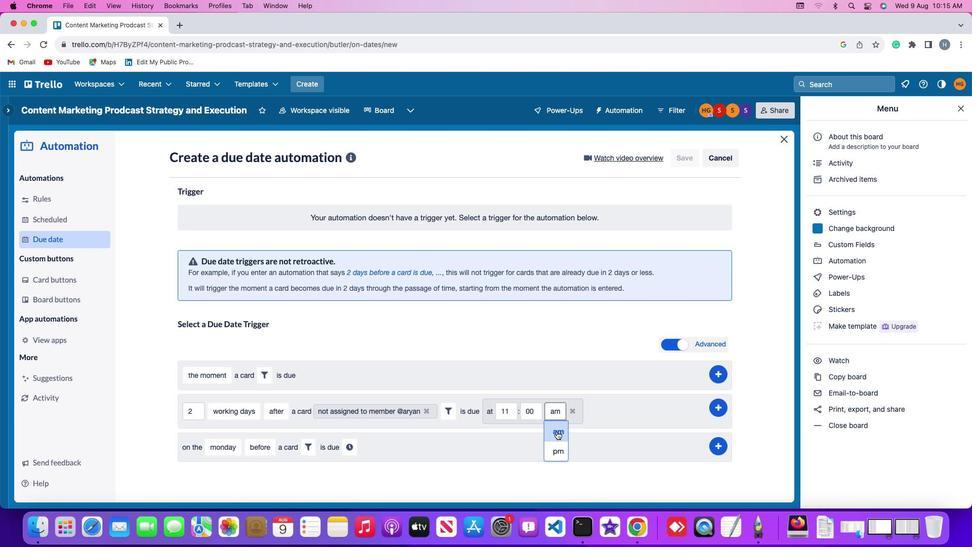 
Action: Mouse moved to (716, 405)
Screenshot: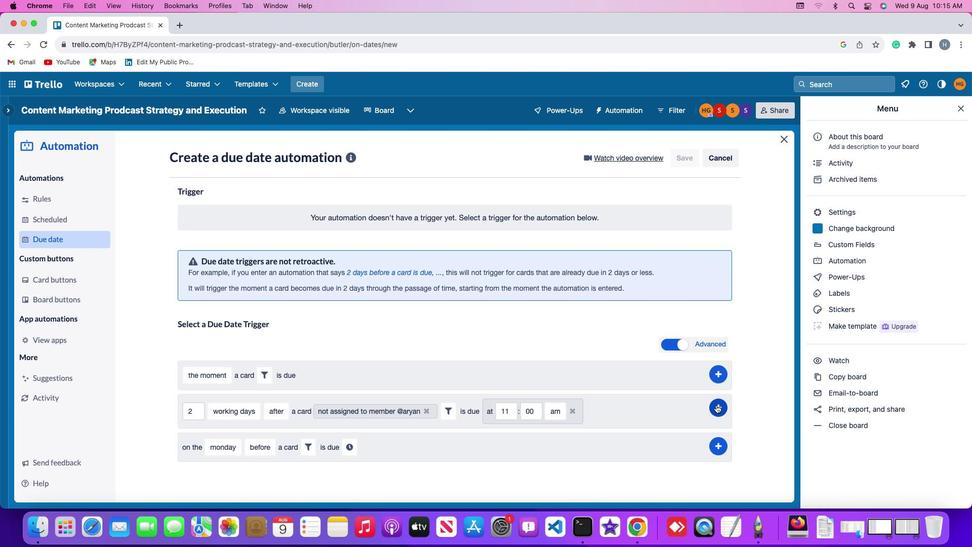 
Action: Mouse pressed left at (716, 405)
Screenshot: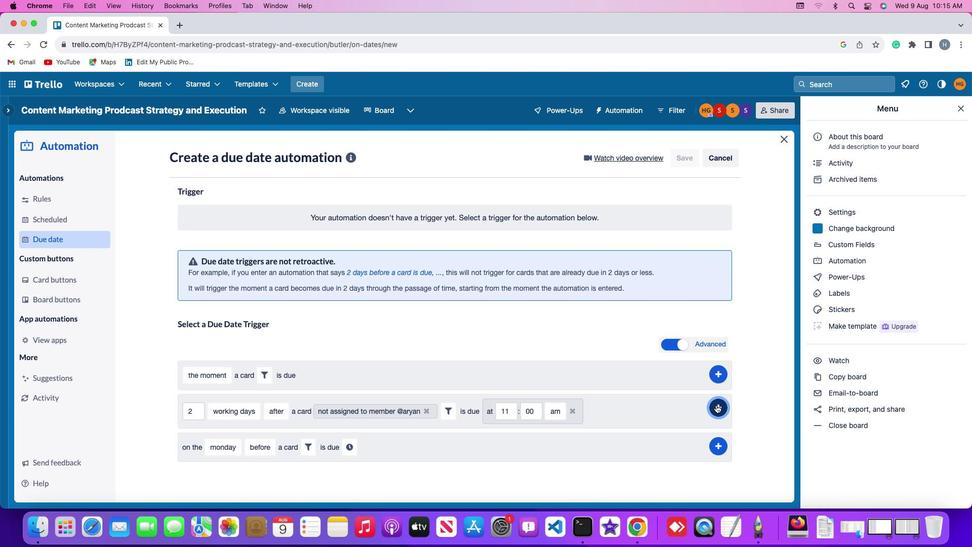 
Action: Mouse moved to (773, 305)
Screenshot: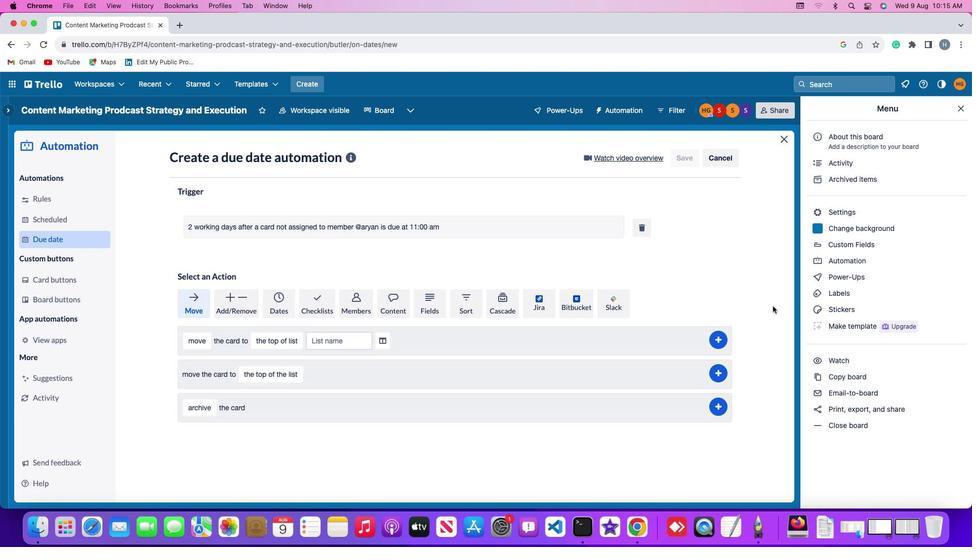 
